 Task: Search one way flight ticket for 3 adults, 3 children in business from Hancock: Houghton County Memorial Airport to Rockford: Chicago Rockford International Airport(was Northwest Chicagoland Regional Airport At Rockford) on 5-1-2023. Choice of flights is United. Number of bags: 4 checked bags. Price is upto 108000. Outbound departure time preference is 15:00.
Action: Mouse moved to (184, 216)
Screenshot: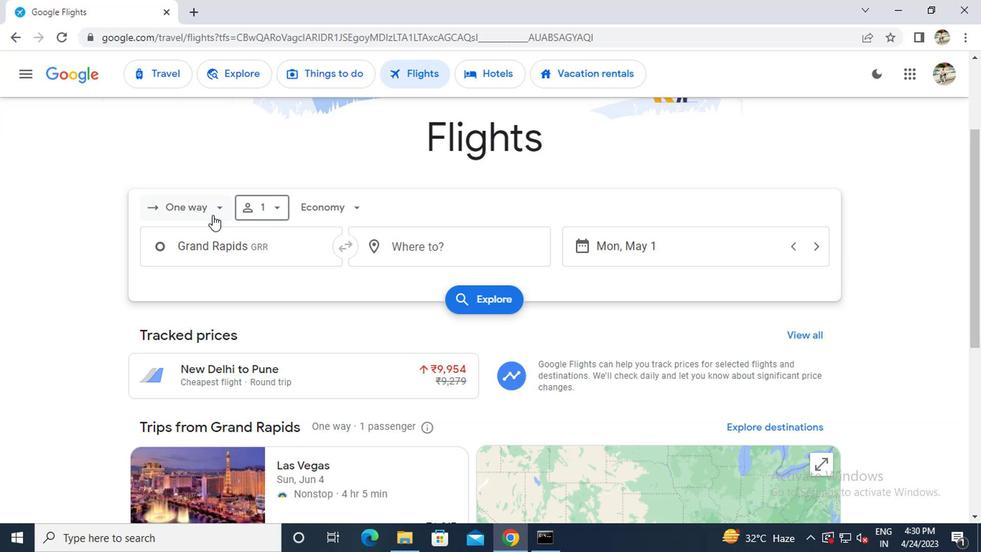 
Action: Mouse pressed left at (184, 216)
Screenshot: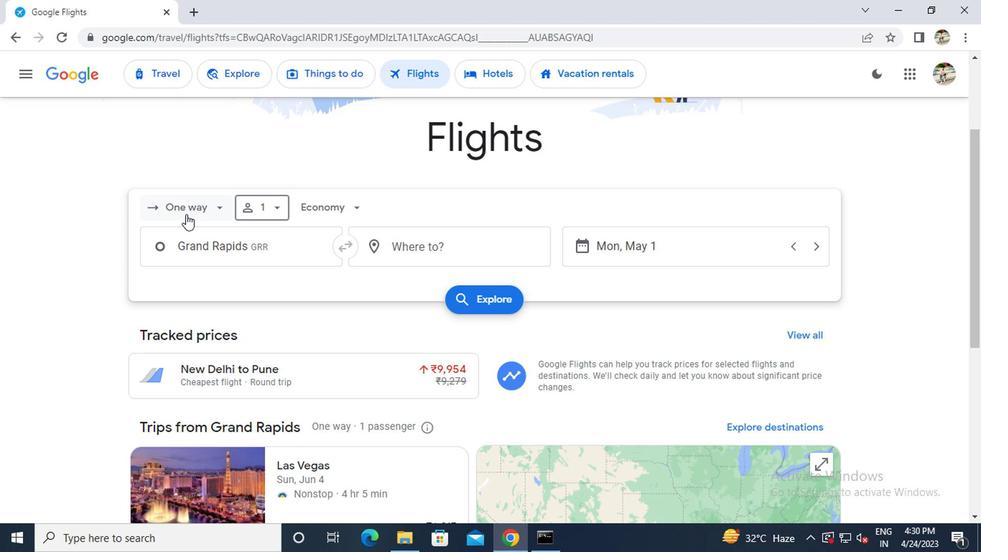 
Action: Mouse moved to (194, 273)
Screenshot: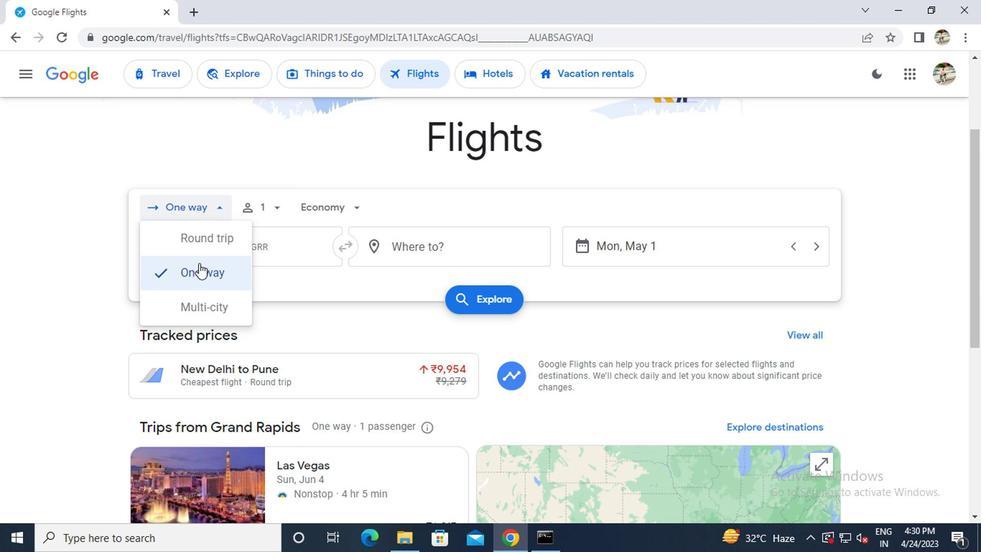 
Action: Mouse pressed left at (194, 273)
Screenshot: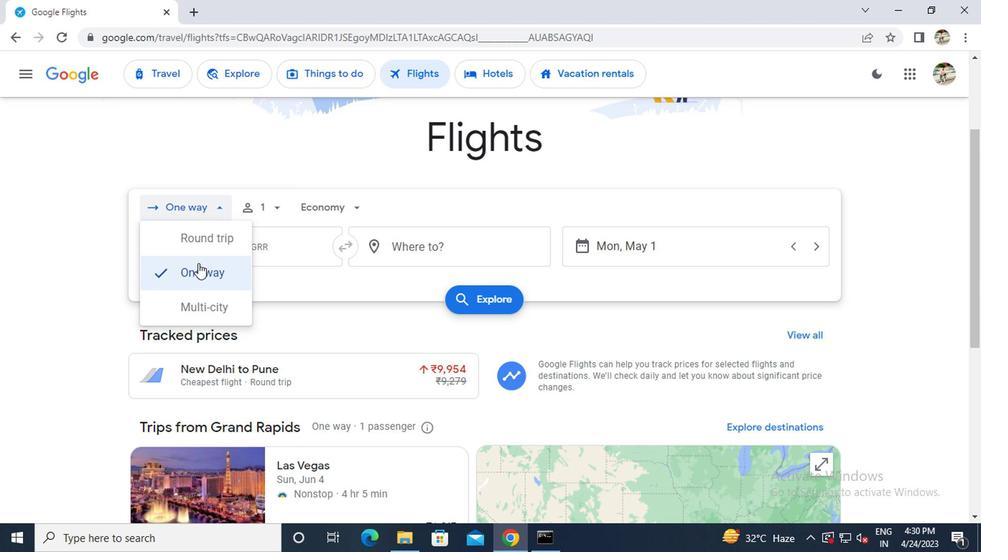 
Action: Mouse moved to (269, 215)
Screenshot: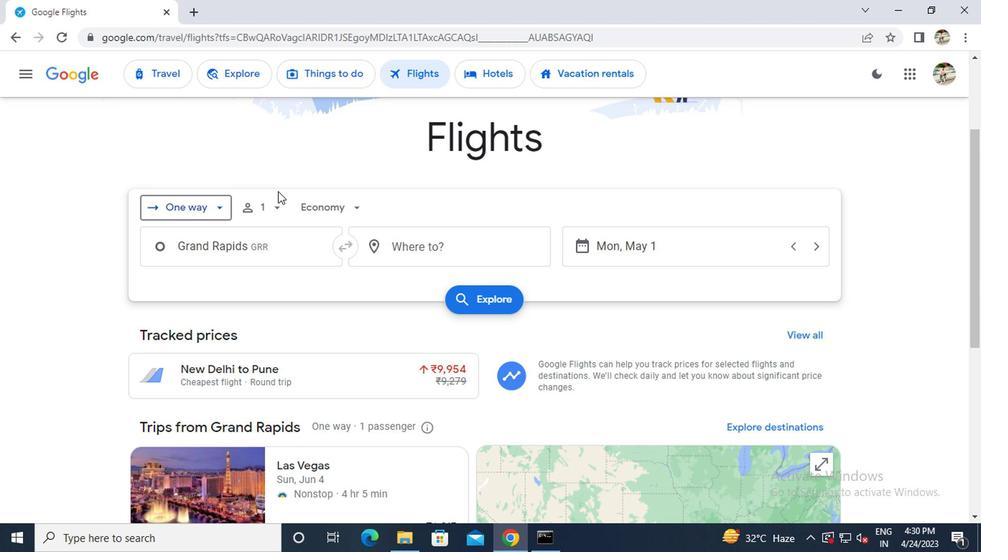 
Action: Mouse pressed left at (269, 215)
Screenshot: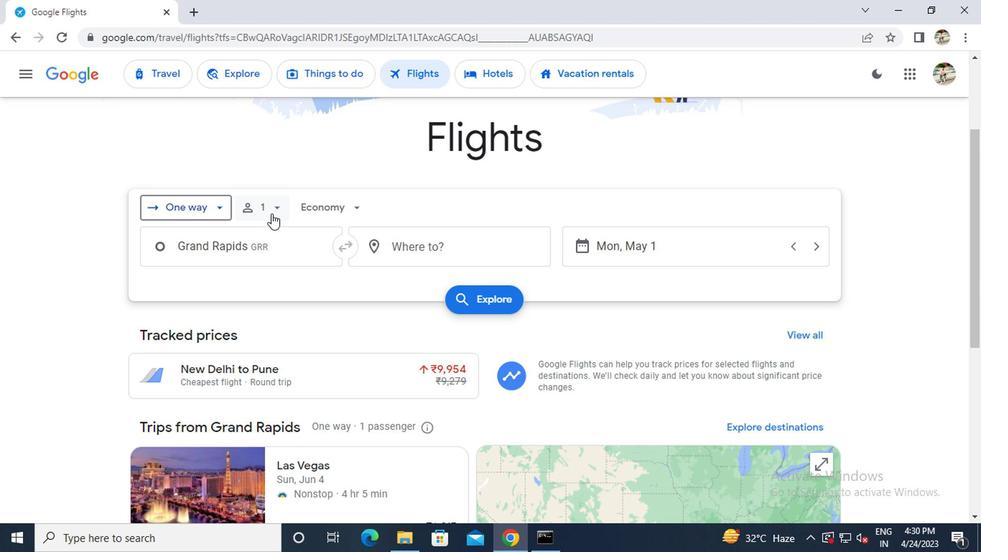
Action: Mouse moved to (383, 248)
Screenshot: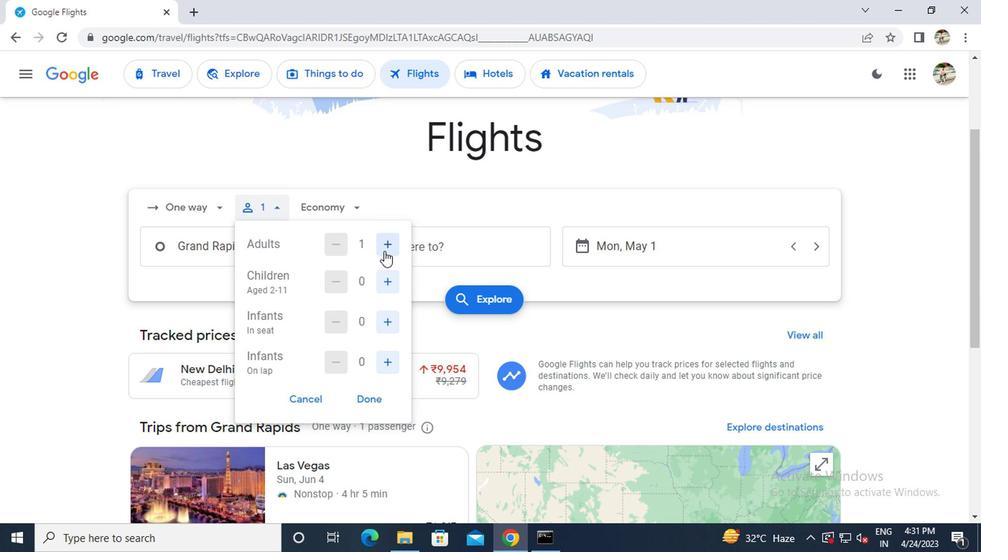 
Action: Mouse pressed left at (383, 248)
Screenshot: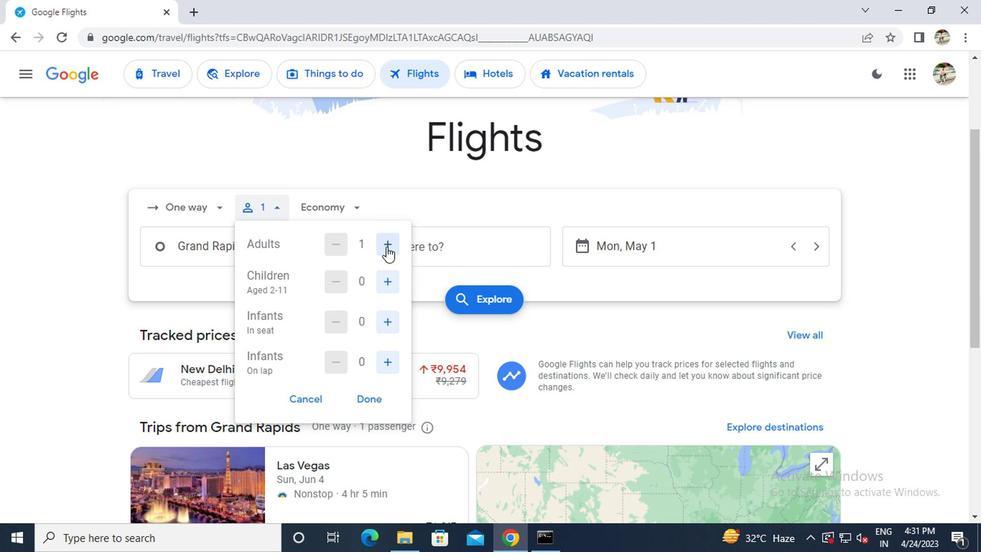 
Action: Mouse moved to (384, 248)
Screenshot: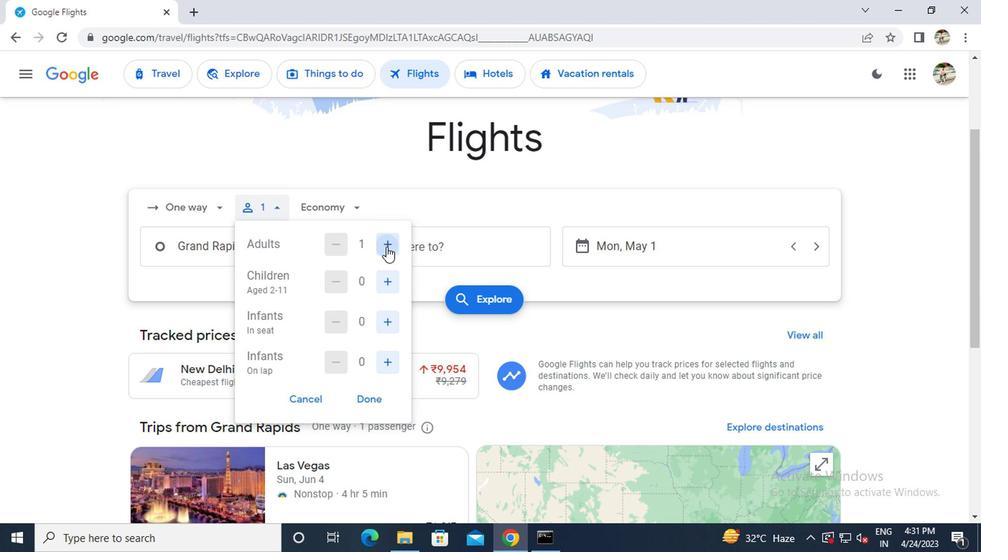 
Action: Mouse pressed left at (384, 248)
Screenshot: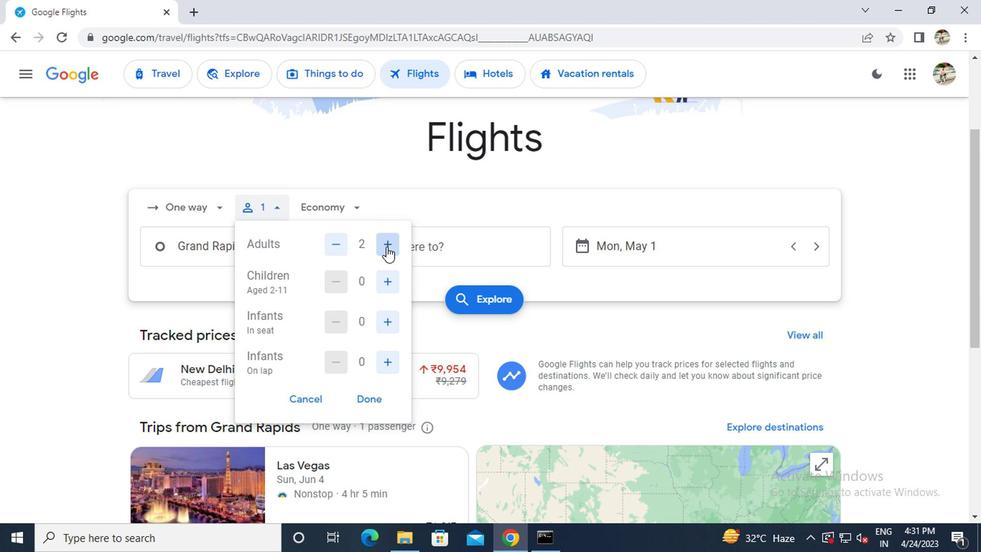 
Action: Mouse moved to (389, 282)
Screenshot: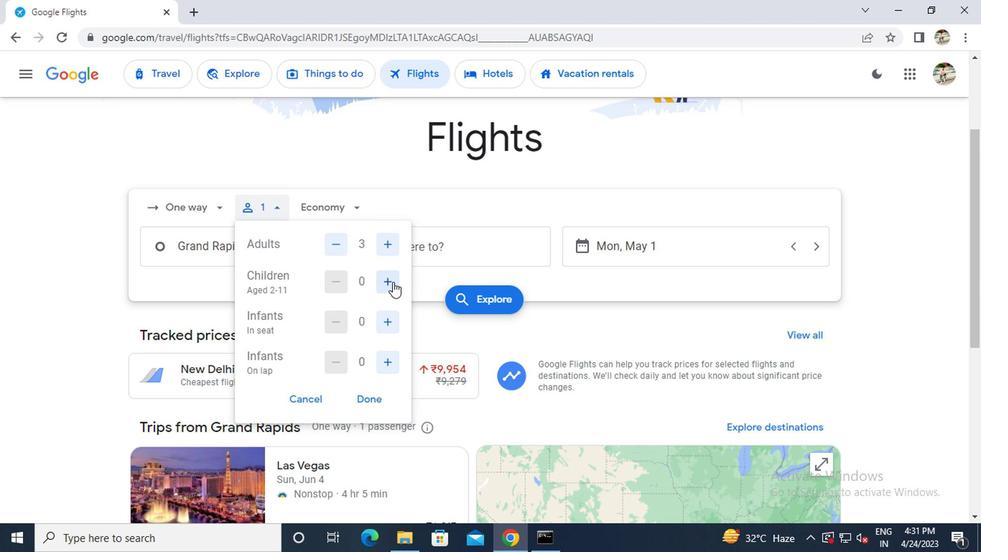 
Action: Mouse pressed left at (389, 282)
Screenshot: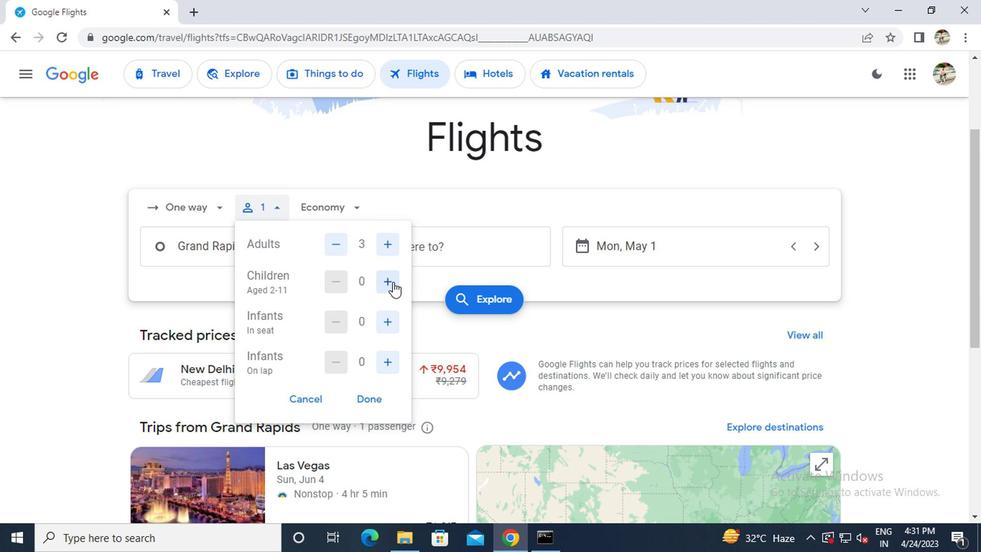 
Action: Mouse moved to (389, 281)
Screenshot: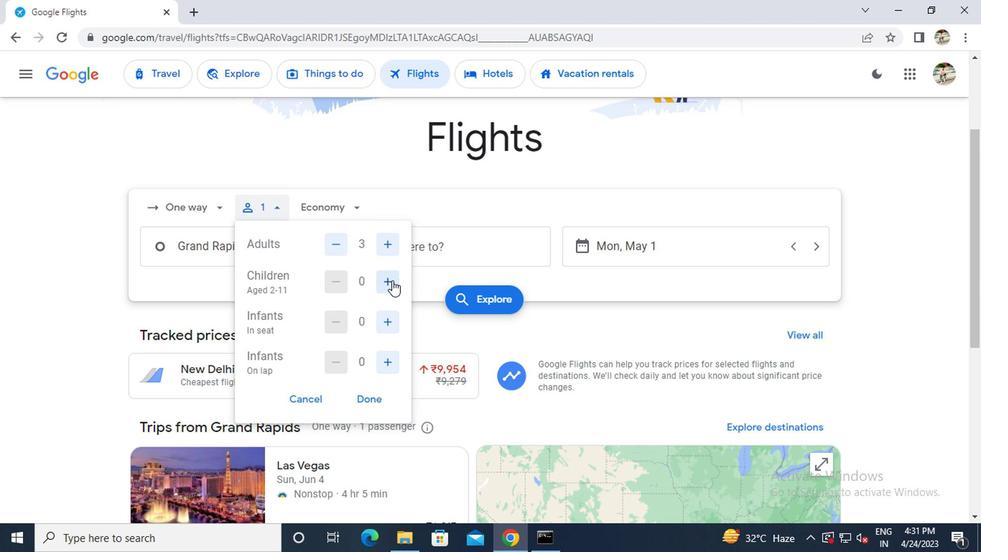 
Action: Mouse pressed left at (389, 281)
Screenshot: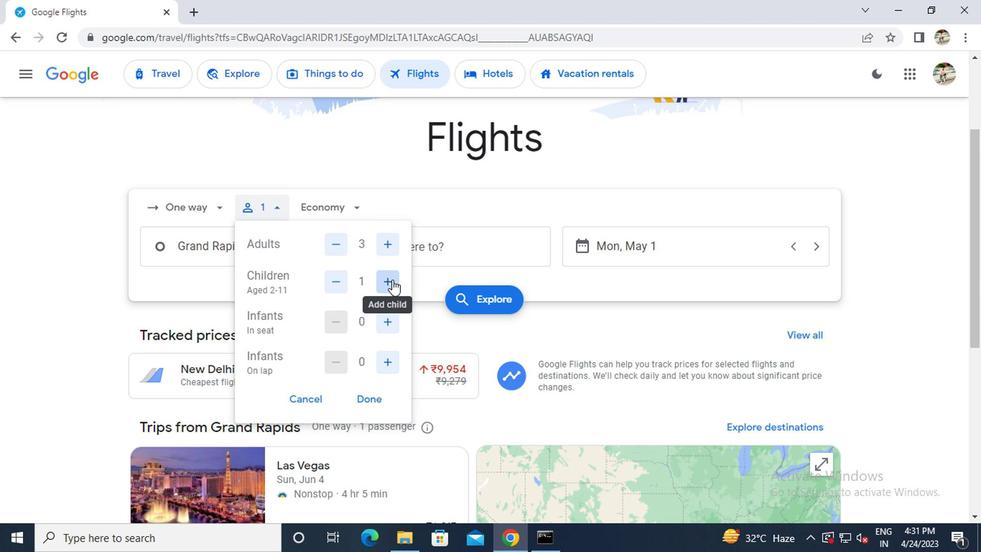 
Action: Mouse pressed left at (389, 281)
Screenshot: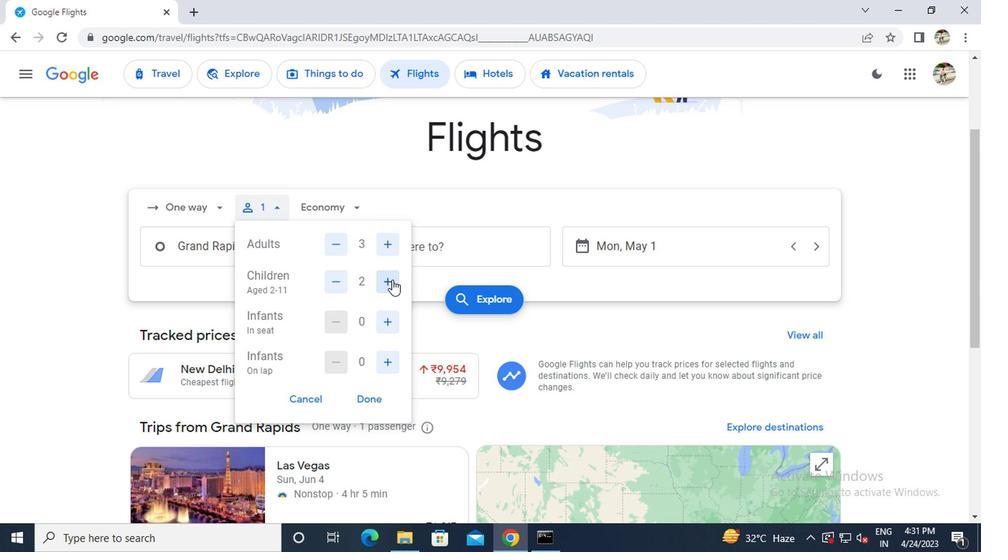 
Action: Mouse moved to (370, 396)
Screenshot: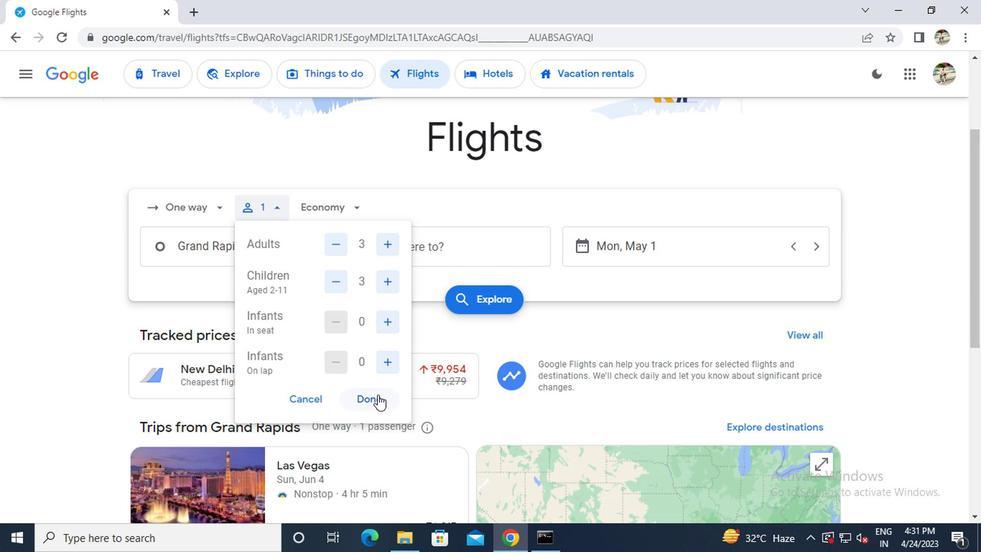 
Action: Mouse pressed left at (370, 396)
Screenshot: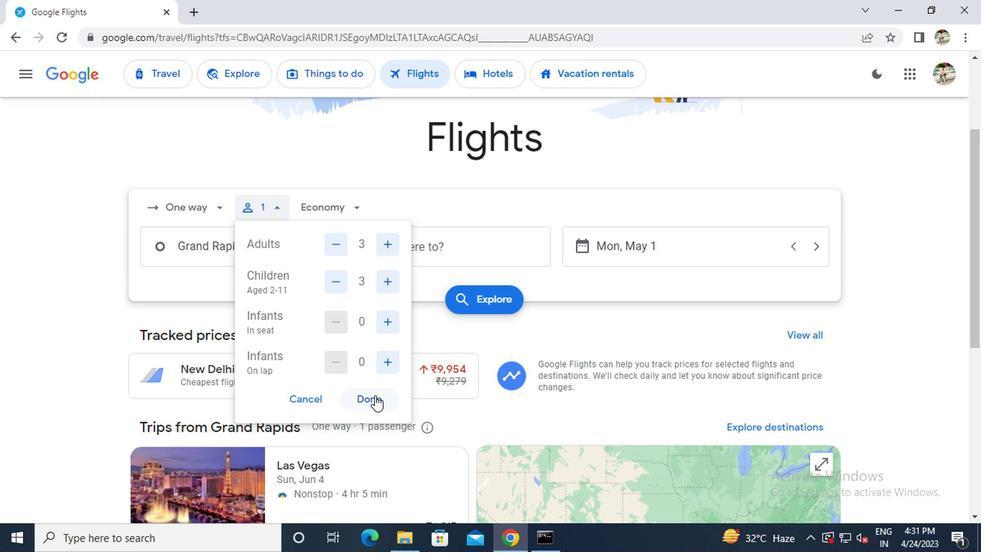
Action: Mouse moved to (332, 193)
Screenshot: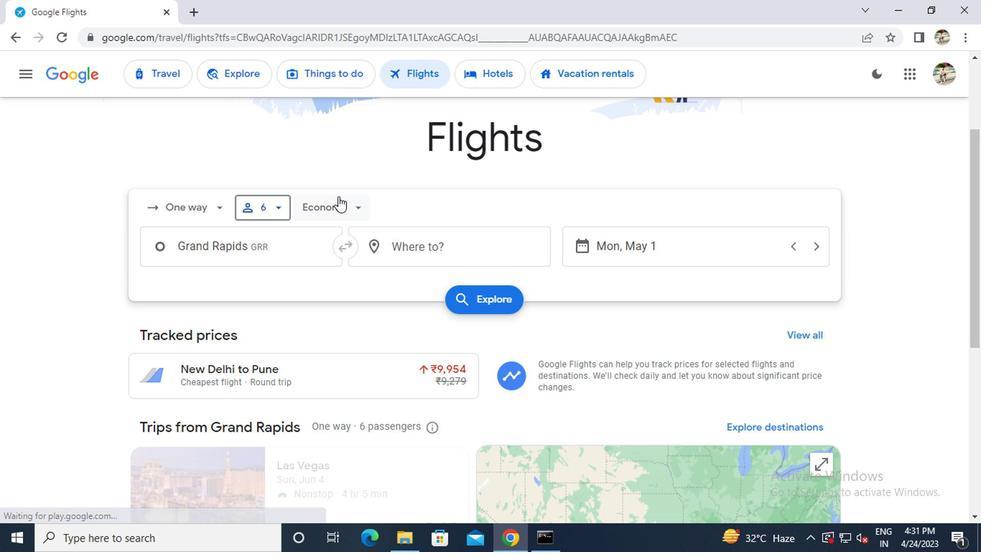 
Action: Mouse pressed left at (332, 193)
Screenshot: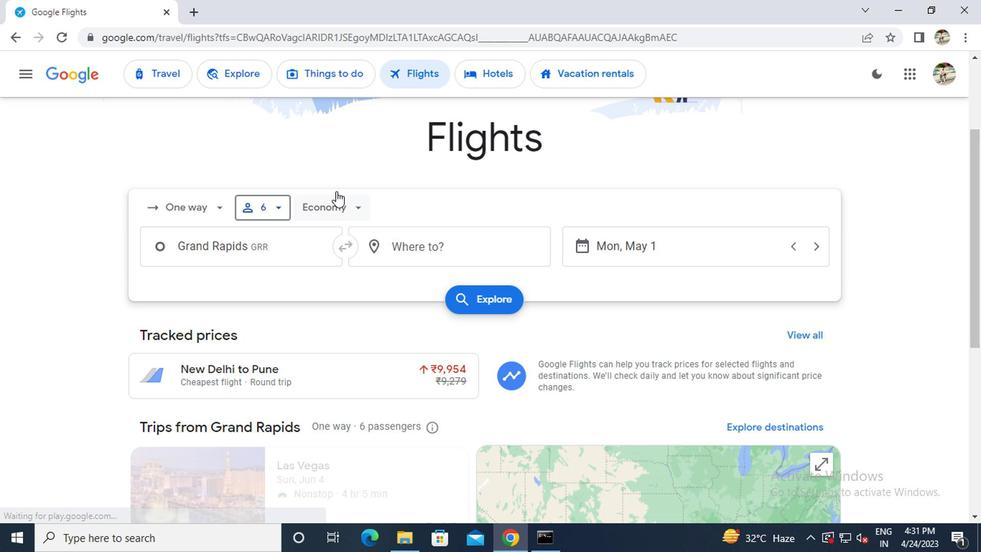 
Action: Mouse moved to (339, 306)
Screenshot: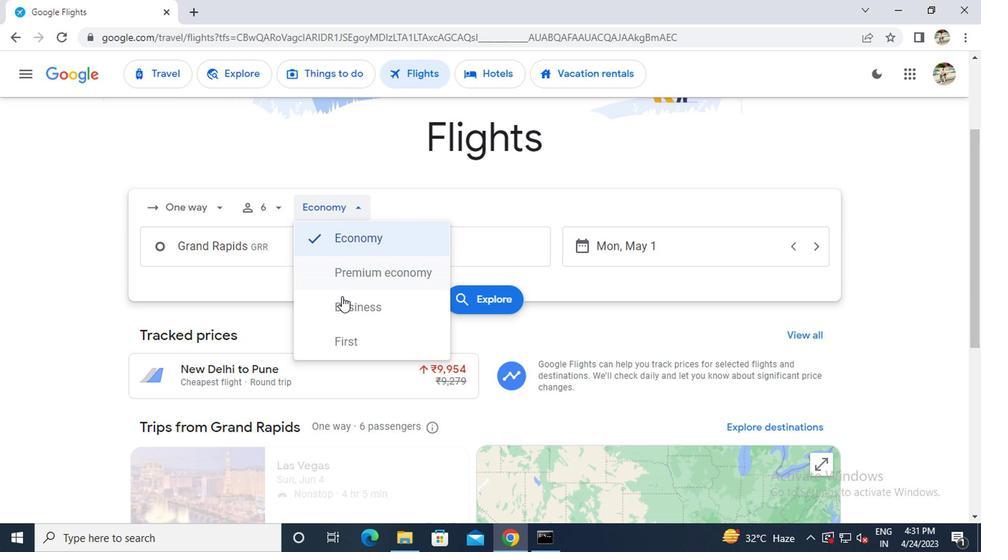 
Action: Mouse pressed left at (339, 306)
Screenshot: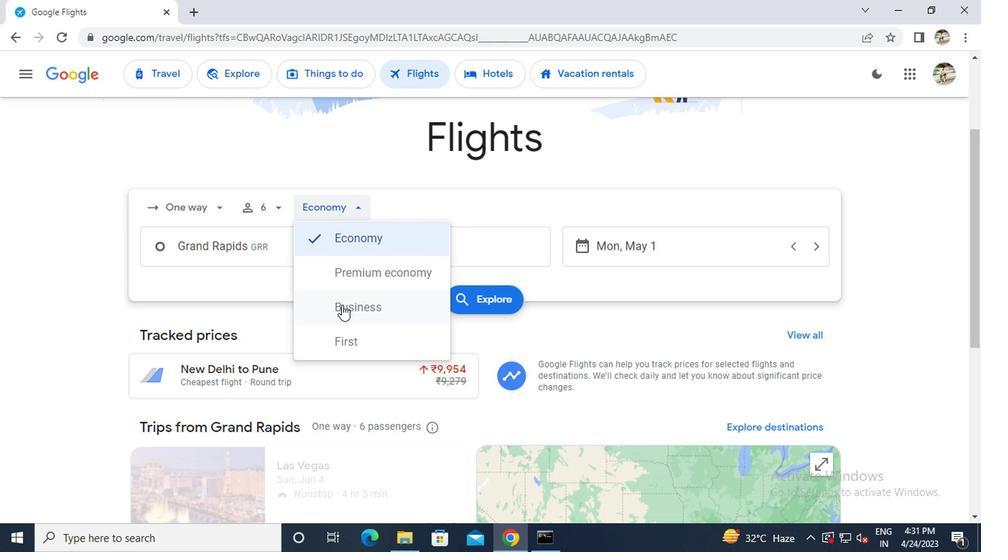 
Action: Mouse moved to (276, 247)
Screenshot: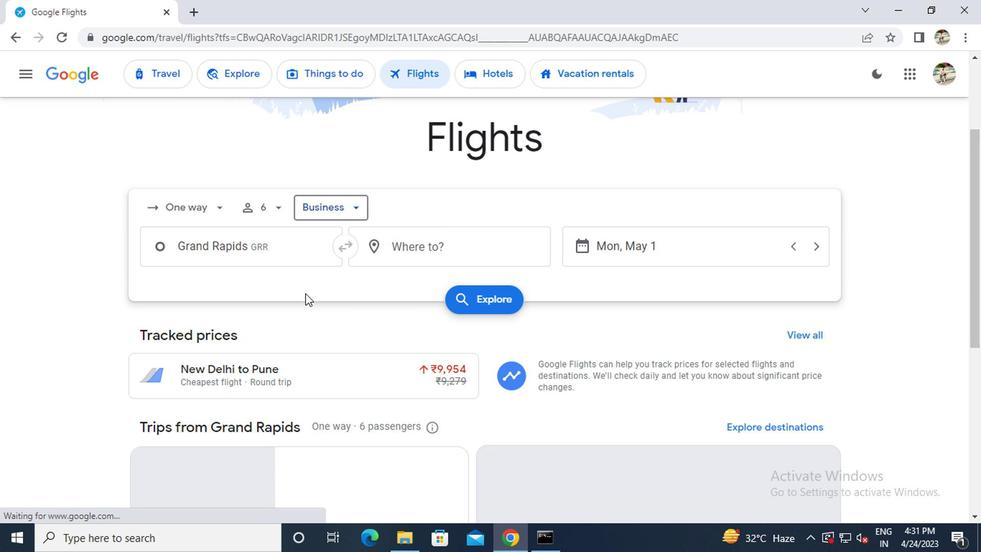 
Action: Mouse pressed left at (276, 247)
Screenshot: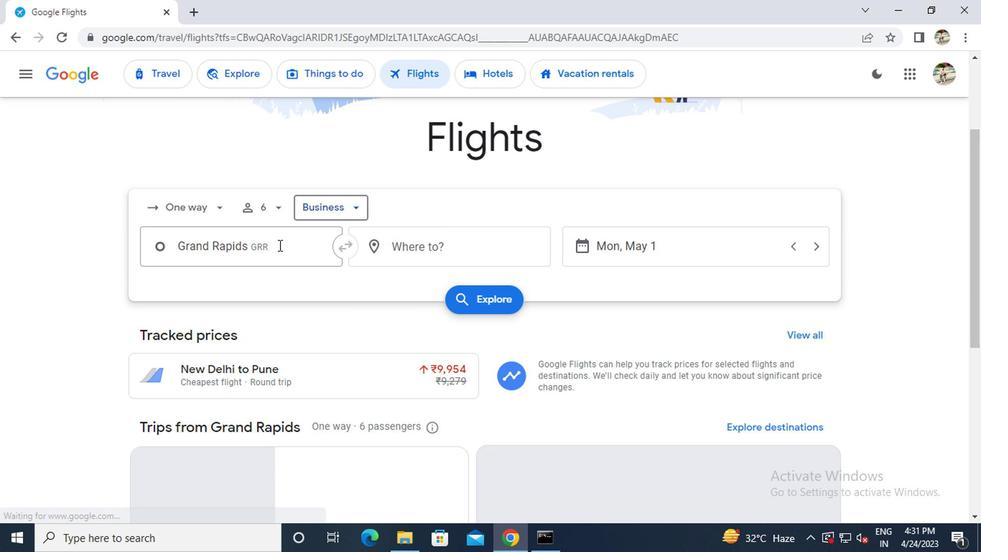 
Action: Key pressed <Key.caps_lock>h<Key.caps_lock>ancock<Key.space><Key.caps_lock>c<Key.caps_lock>
Screenshot: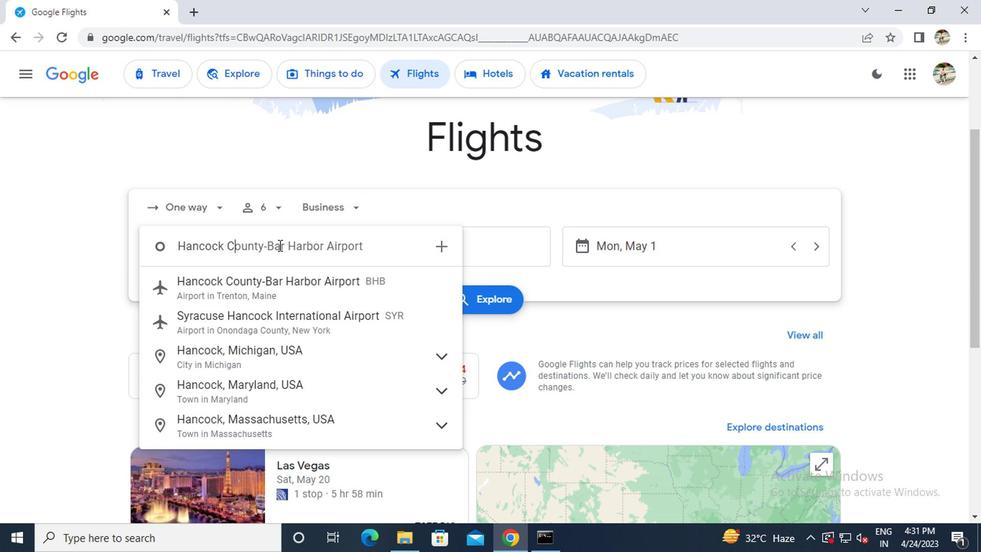 
Action: Mouse moved to (288, 287)
Screenshot: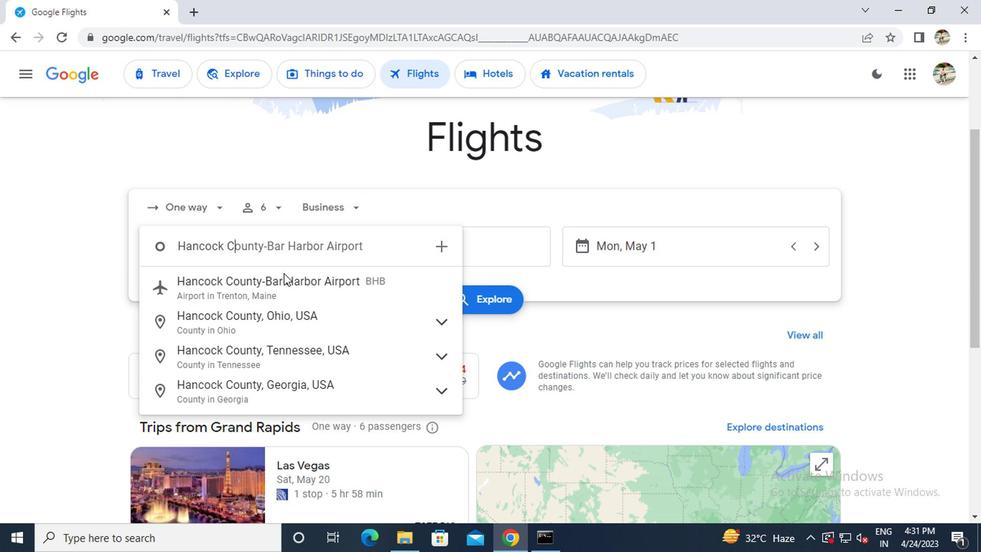 
Action: Mouse pressed left at (288, 287)
Screenshot: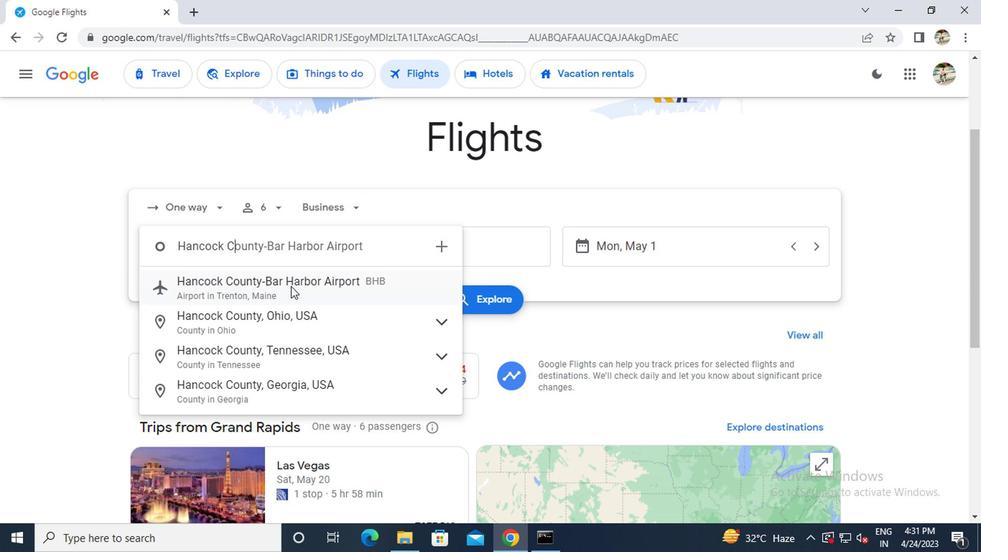 
Action: Mouse moved to (419, 255)
Screenshot: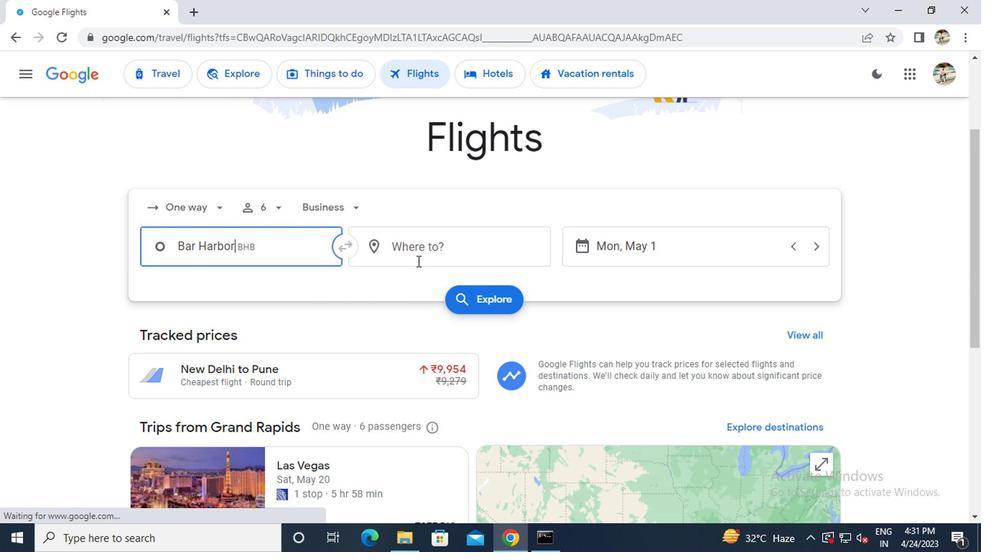 
Action: Mouse pressed left at (419, 255)
Screenshot: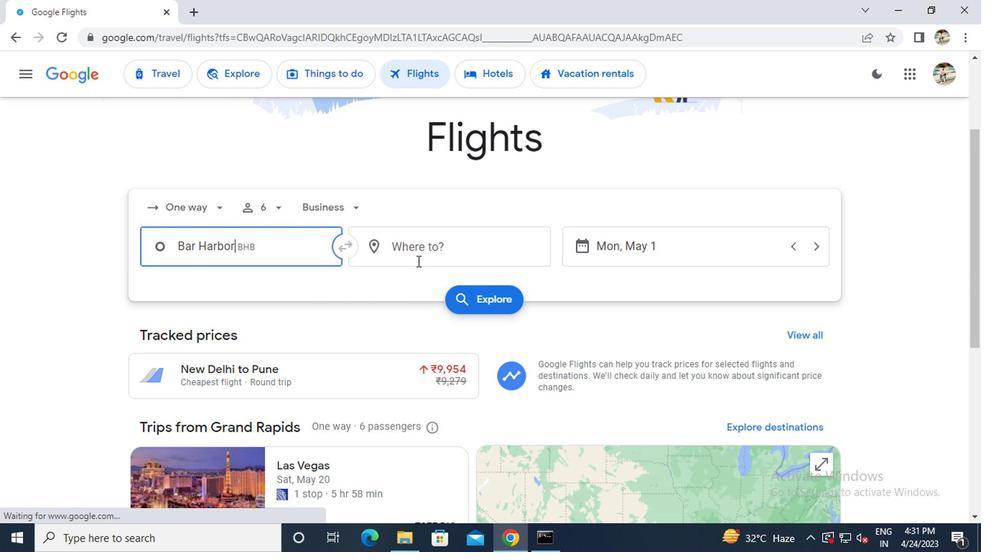 
Action: Key pressed <Key.caps_lock>r<Key.caps_lock>ock
Screenshot: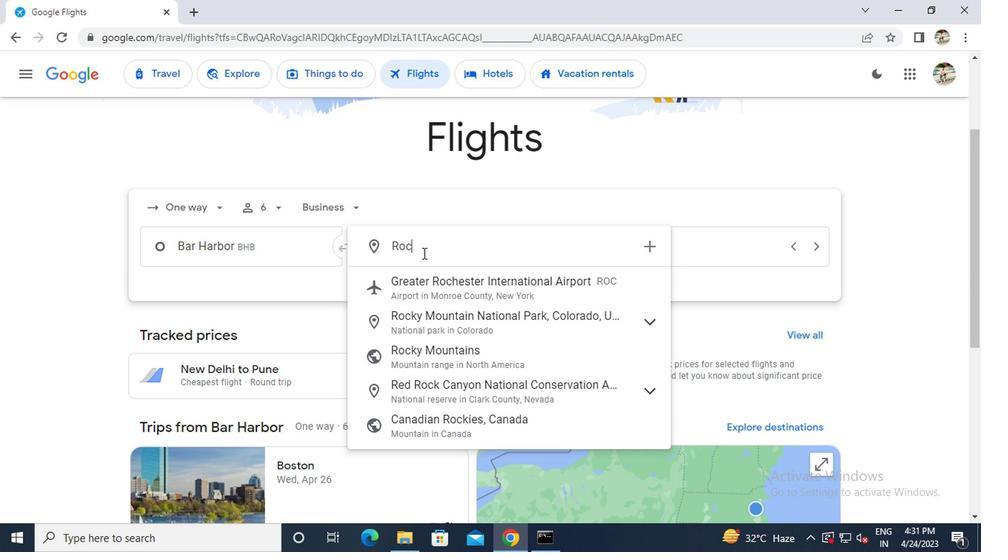 
Action: Mouse moved to (448, 366)
Screenshot: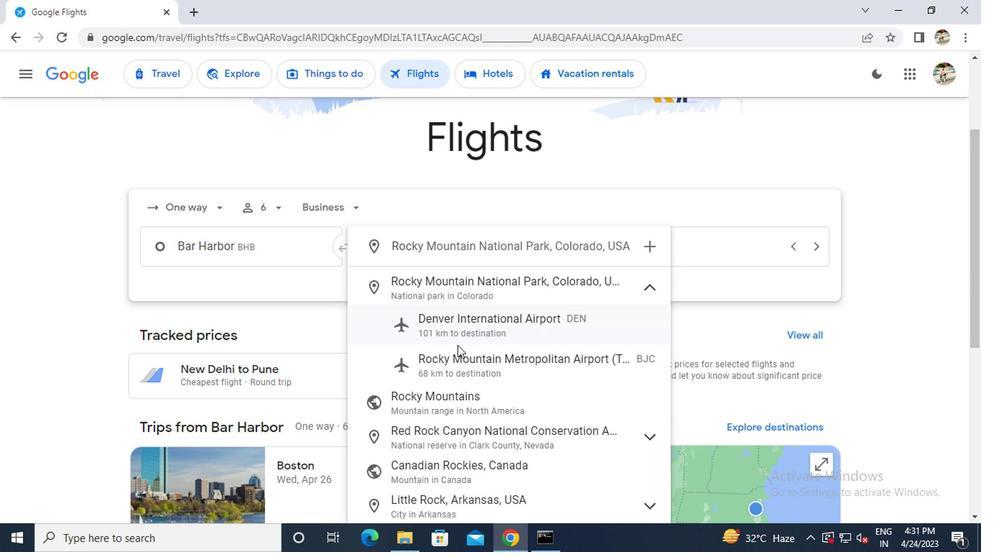 
Action: Mouse pressed left at (448, 366)
Screenshot: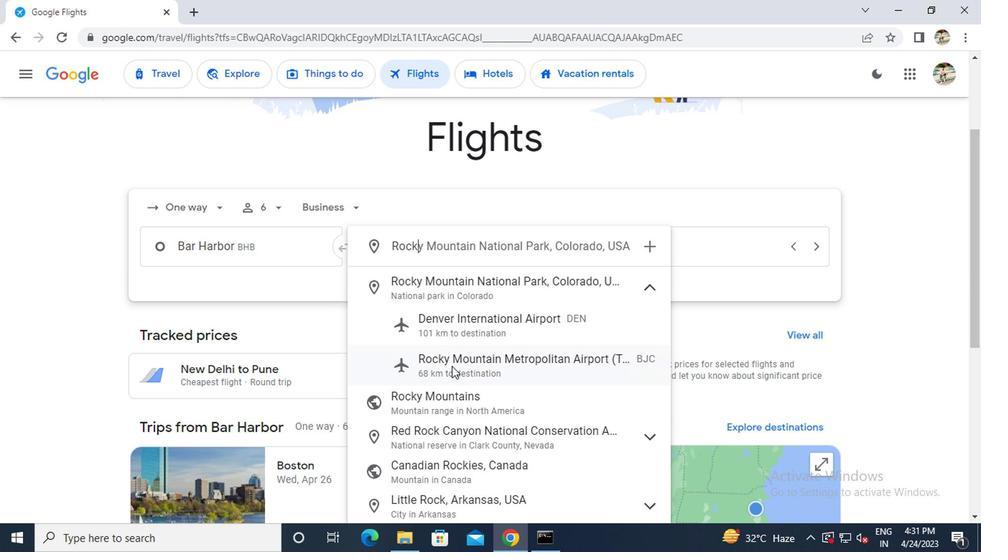
Action: Mouse moved to (634, 255)
Screenshot: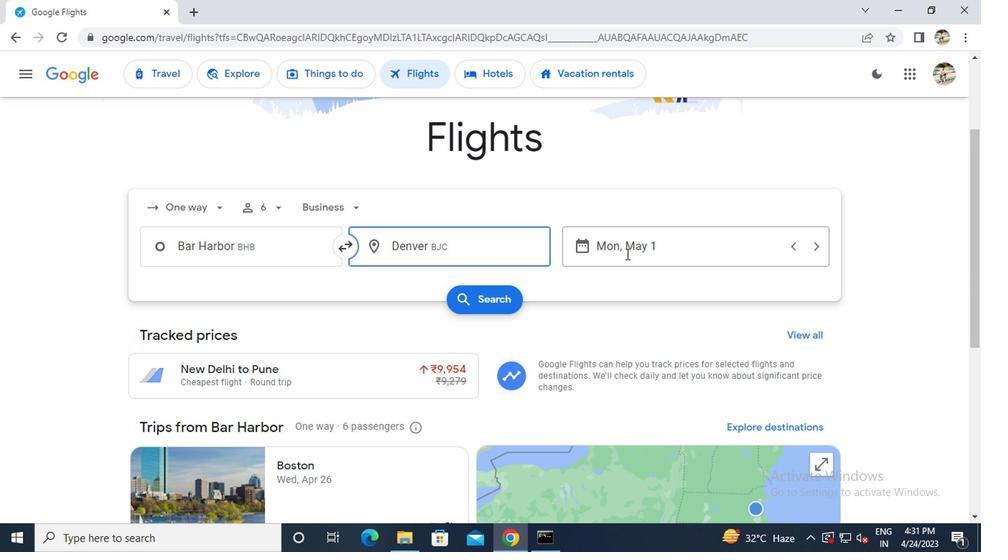 
Action: Mouse pressed left at (634, 255)
Screenshot: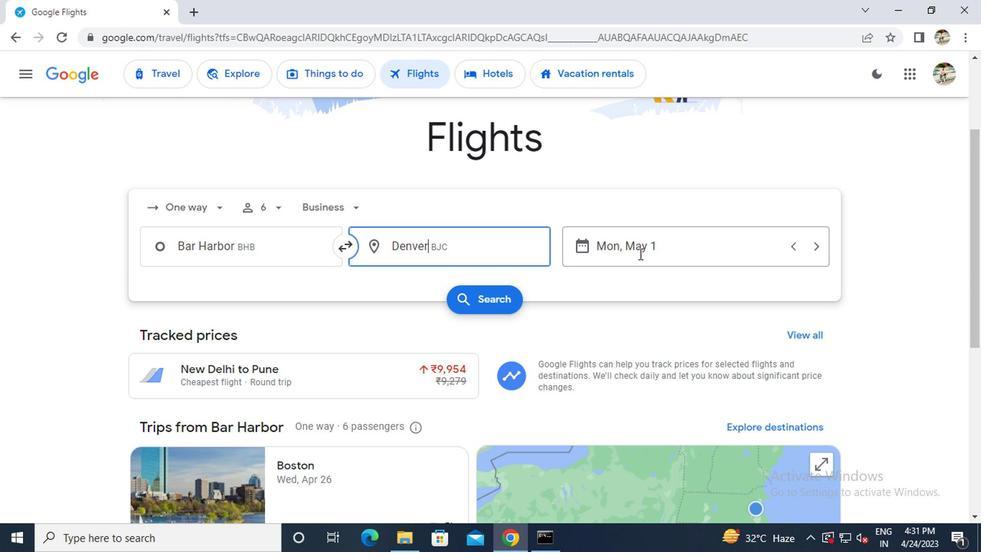
Action: Mouse pressed left at (634, 255)
Screenshot: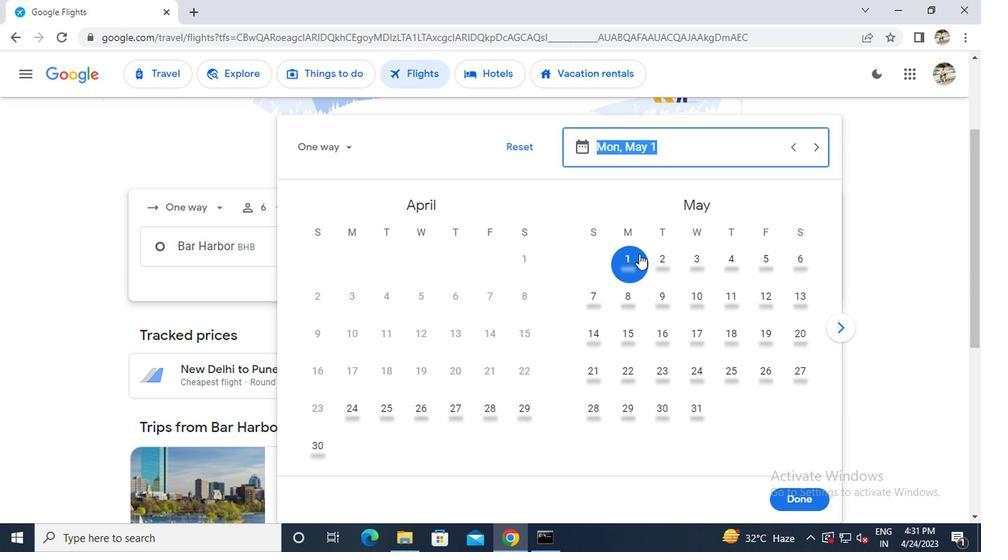 
Action: Mouse moved to (784, 490)
Screenshot: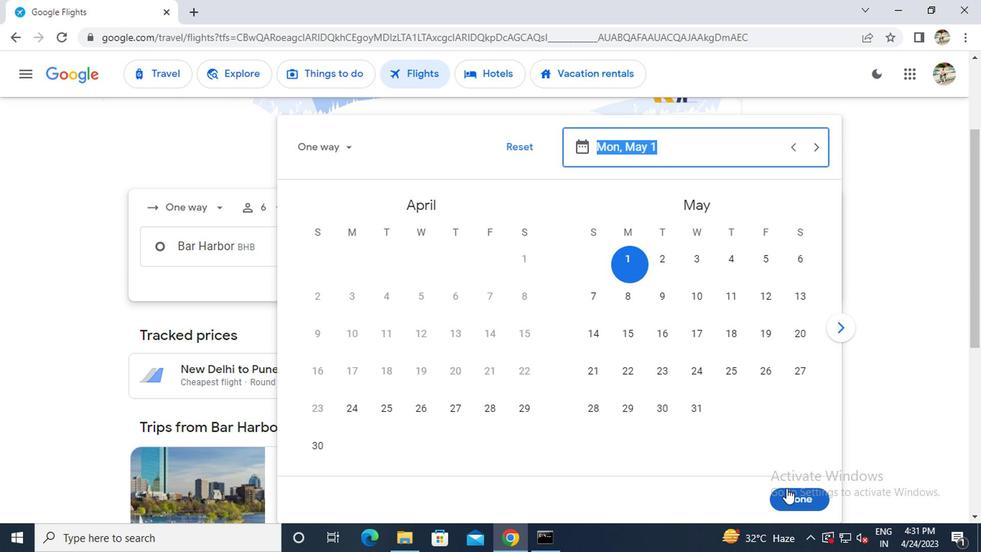 
Action: Mouse pressed left at (784, 490)
Screenshot: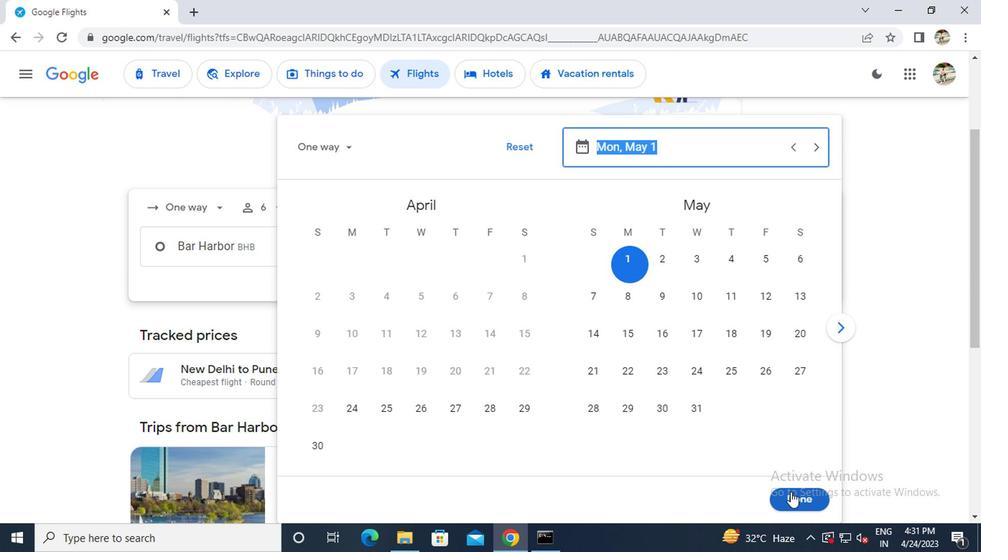 
Action: Mouse moved to (495, 292)
Screenshot: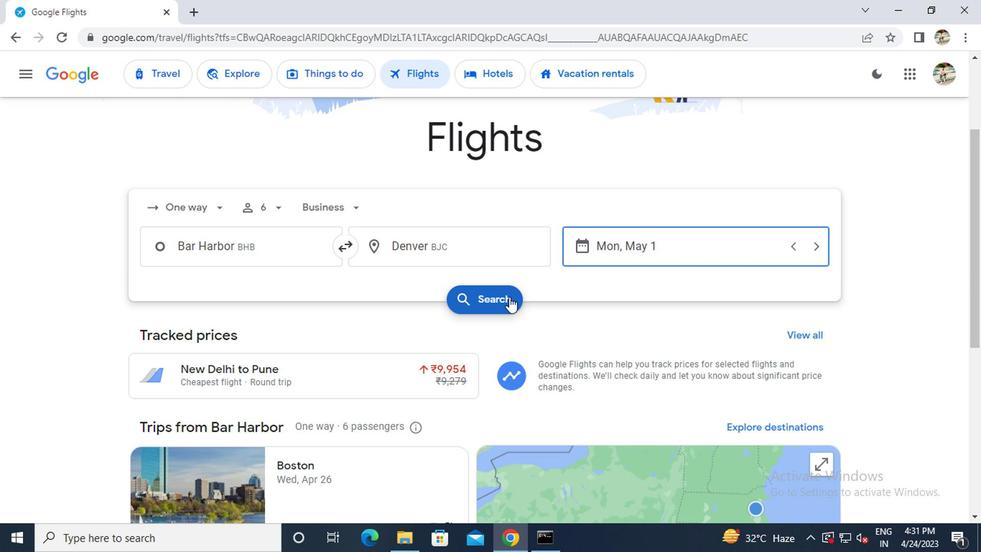 
Action: Mouse pressed left at (495, 292)
Screenshot: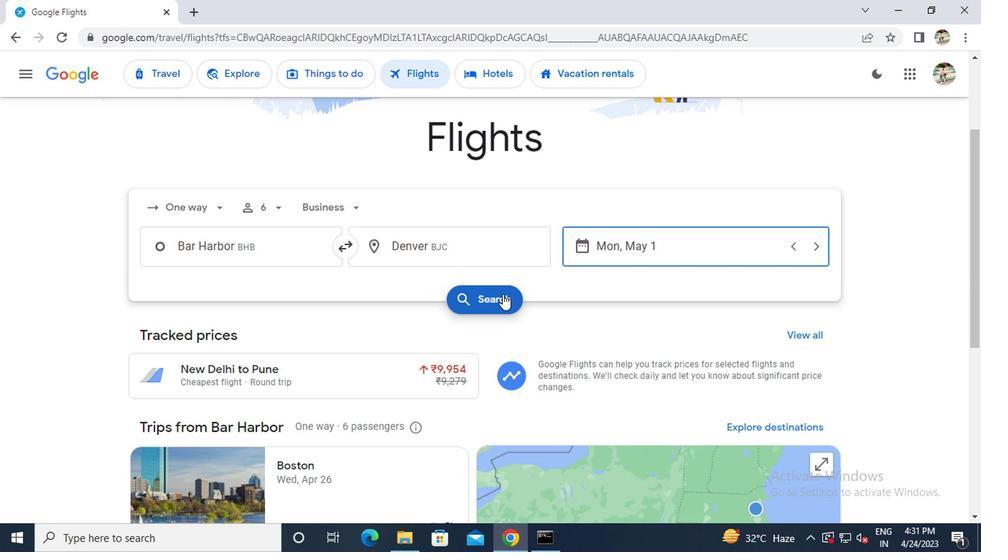 
Action: Mouse moved to (161, 204)
Screenshot: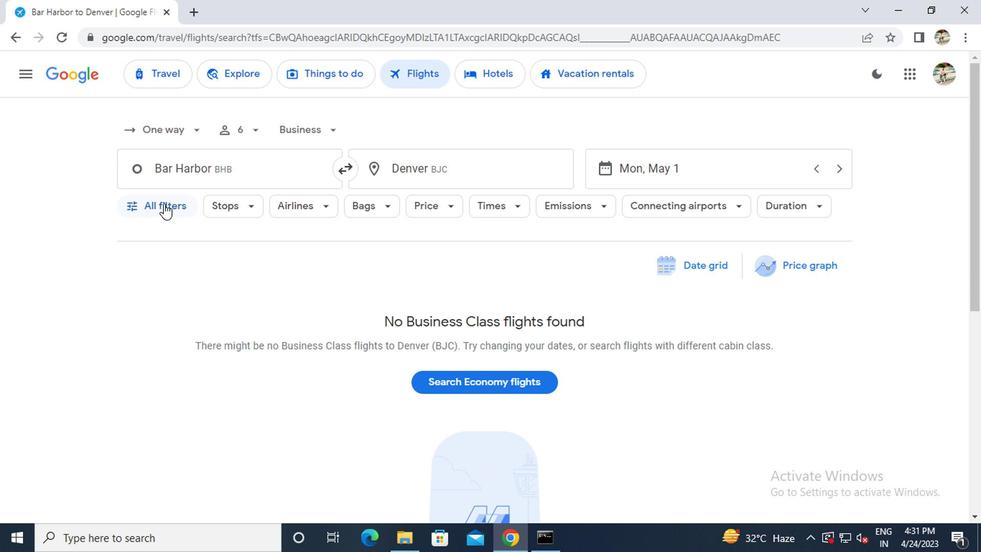 
Action: Mouse pressed left at (161, 204)
Screenshot: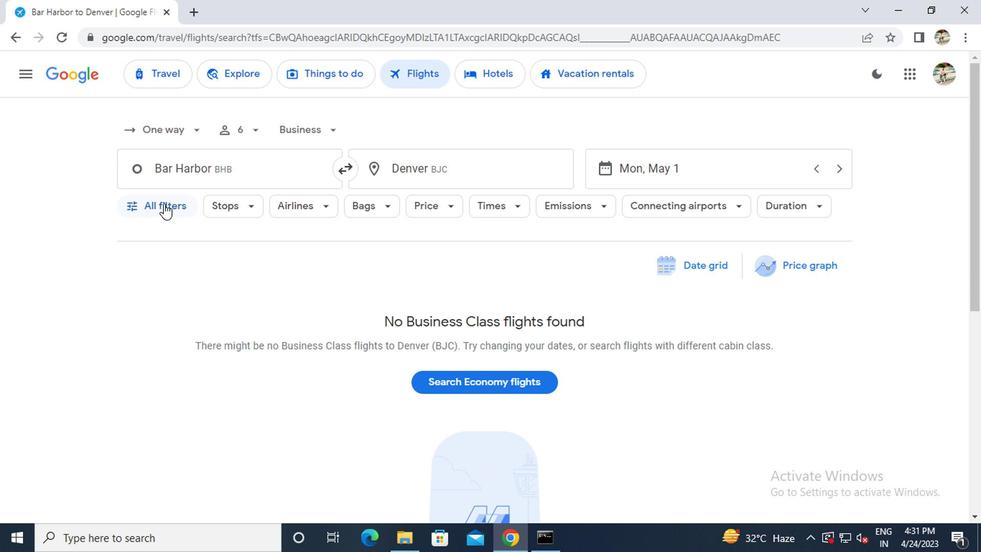 
Action: Mouse moved to (204, 326)
Screenshot: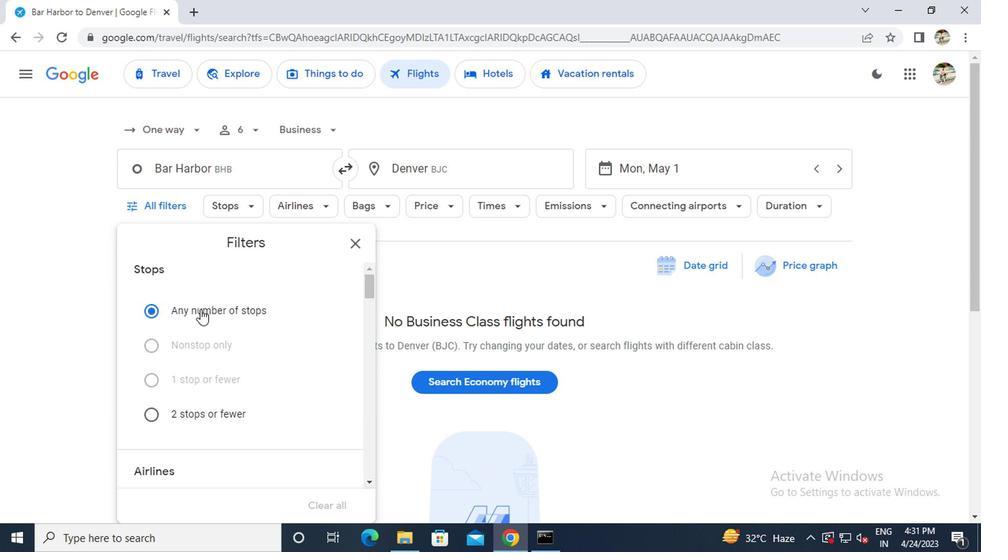 
Action: Mouse scrolled (204, 326) with delta (0, 0)
Screenshot: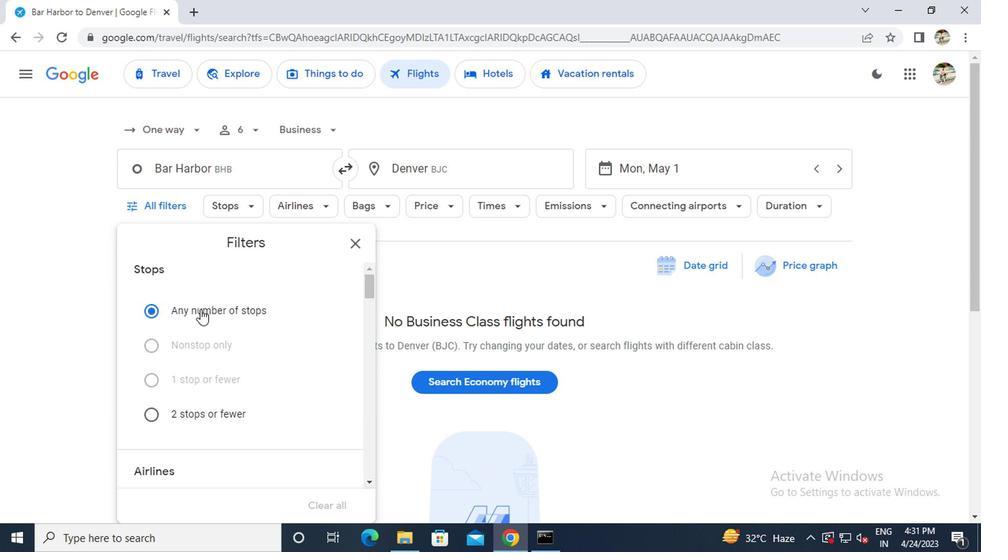 
Action: Mouse scrolled (204, 326) with delta (0, 0)
Screenshot: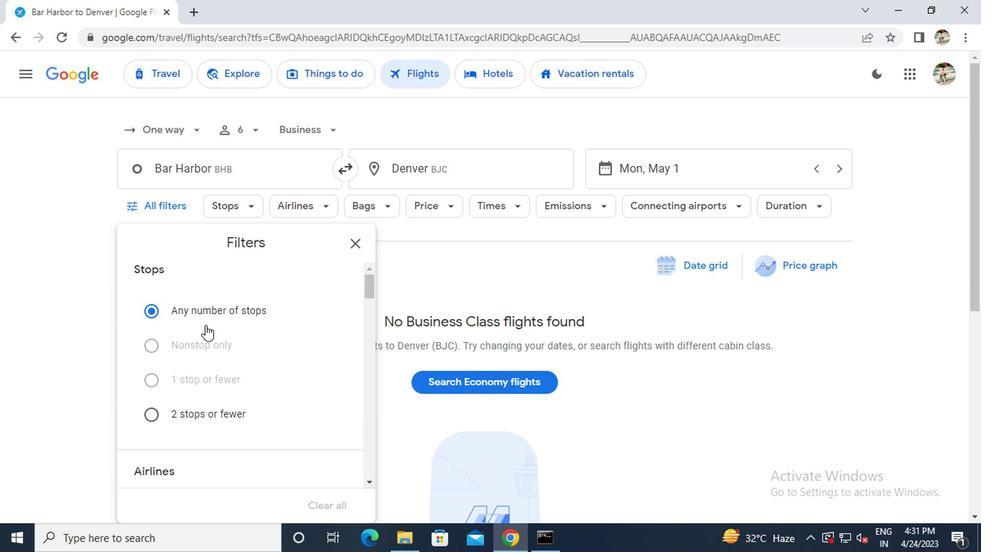 
Action: Mouse scrolled (204, 326) with delta (0, 0)
Screenshot: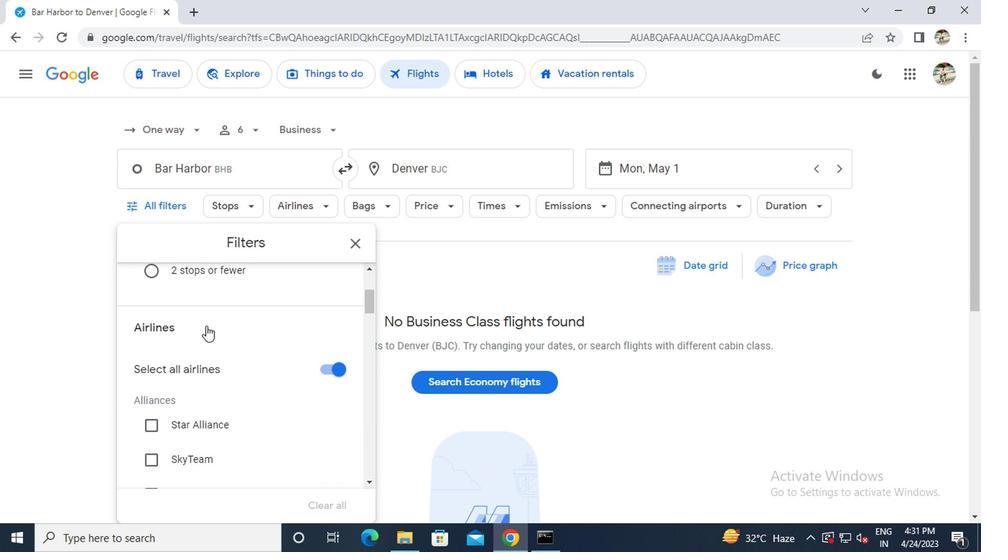 
Action: Mouse scrolled (204, 326) with delta (0, 0)
Screenshot: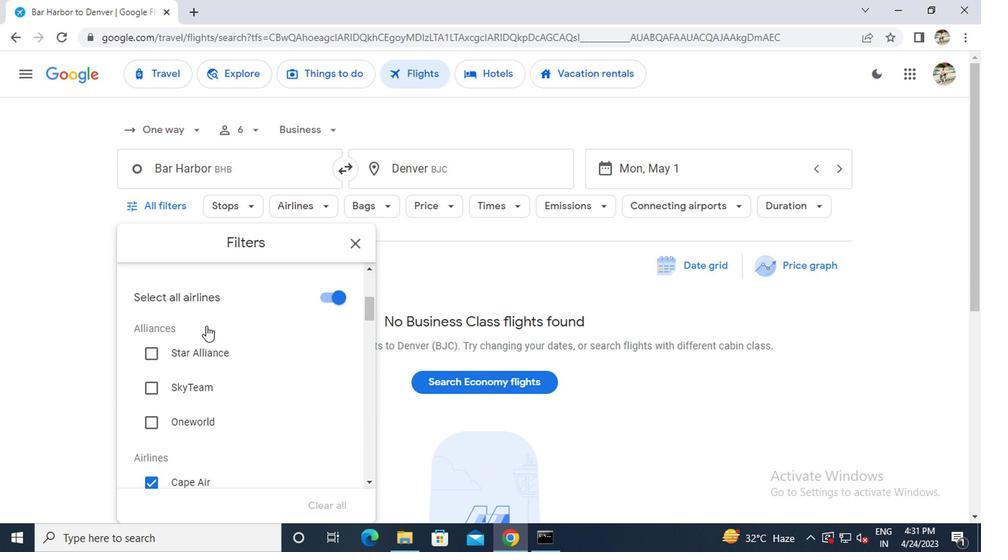 
Action: Mouse scrolled (204, 326) with delta (0, 0)
Screenshot: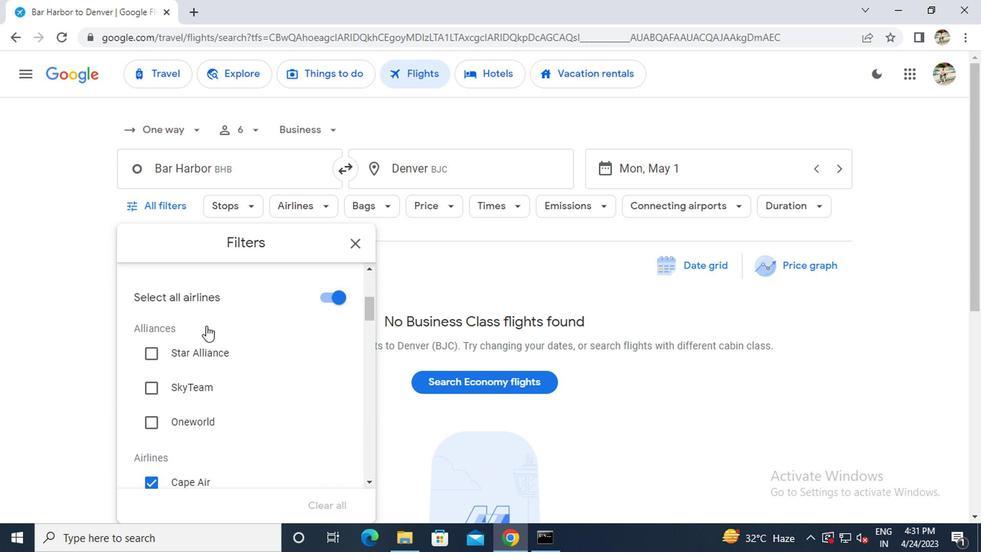 
Action: Mouse moved to (206, 326)
Screenshot: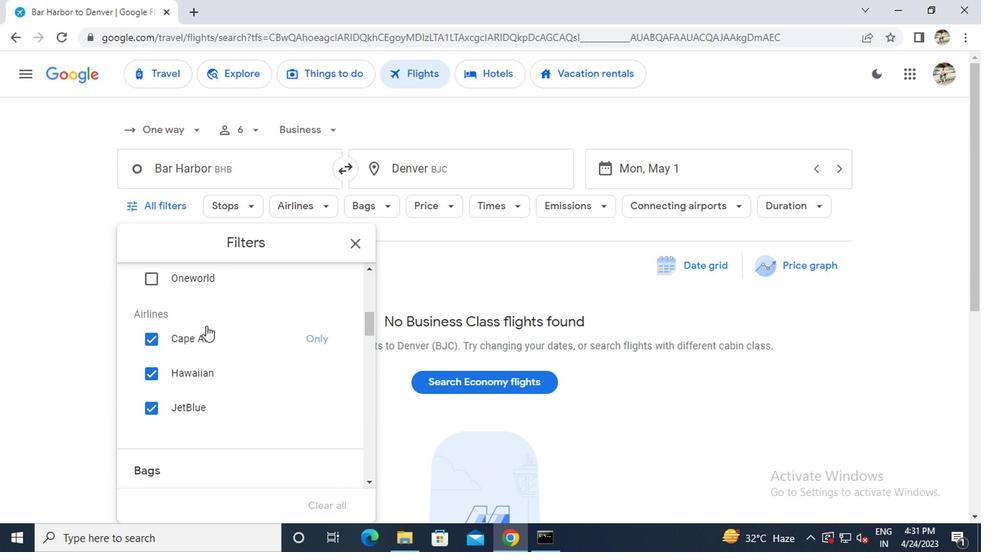 
Action: Mouse scrolled (206, 326) with delta (0, 0)
Screenshot: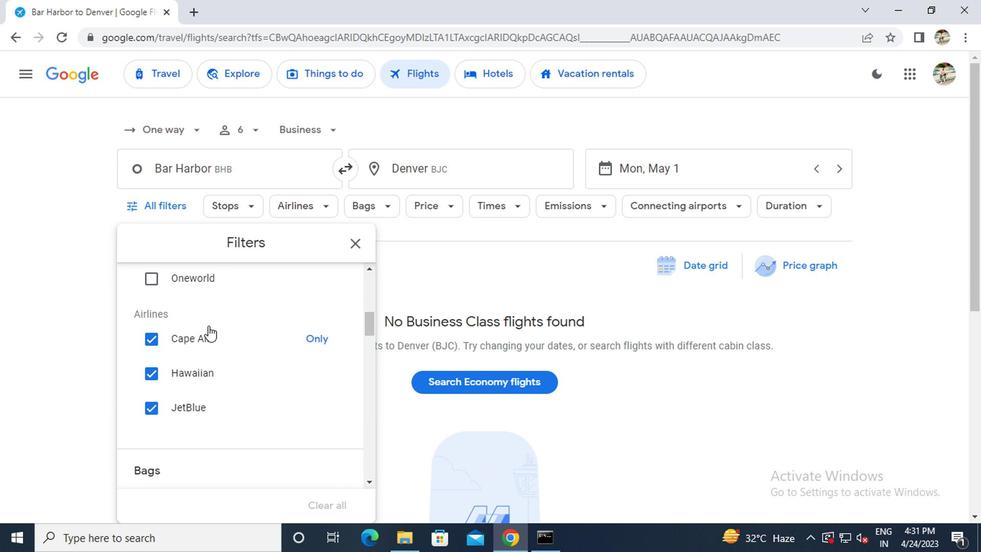 
Action: Mouse scrolled (206, 326) with delta (0, 0)
Screenshot: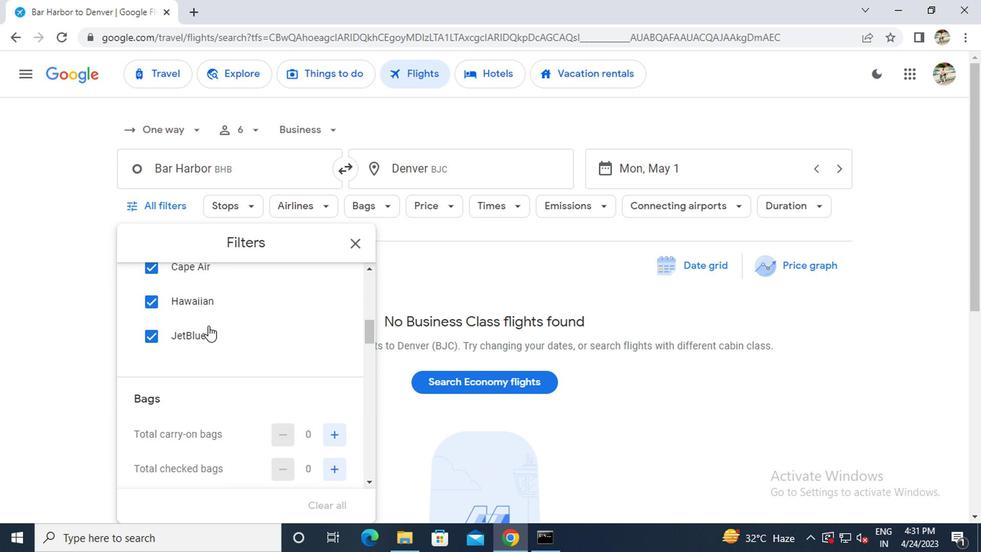 
Action: Mouse moved to (333, 401)
Screenshot: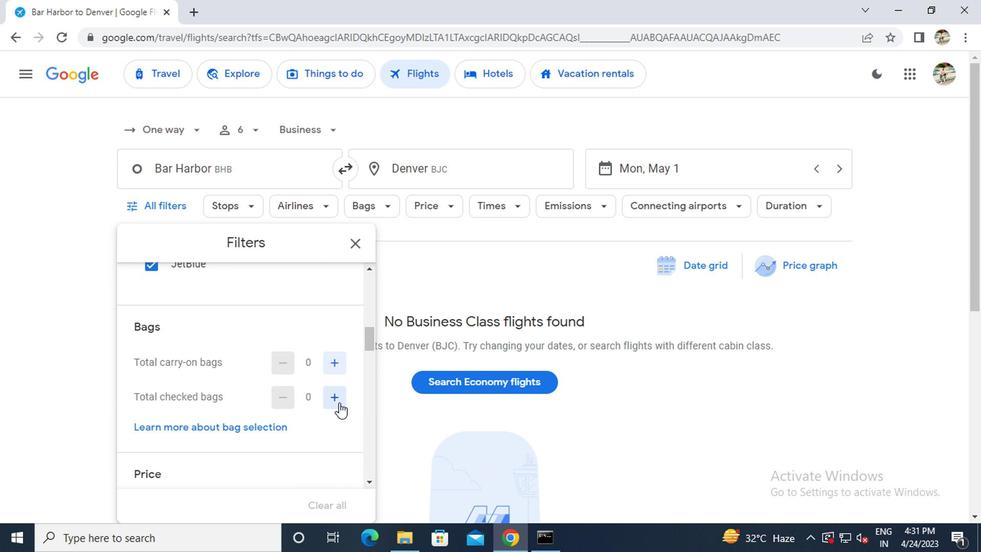 
Action: Mouse pressed left at (333, 401)
Screenshot: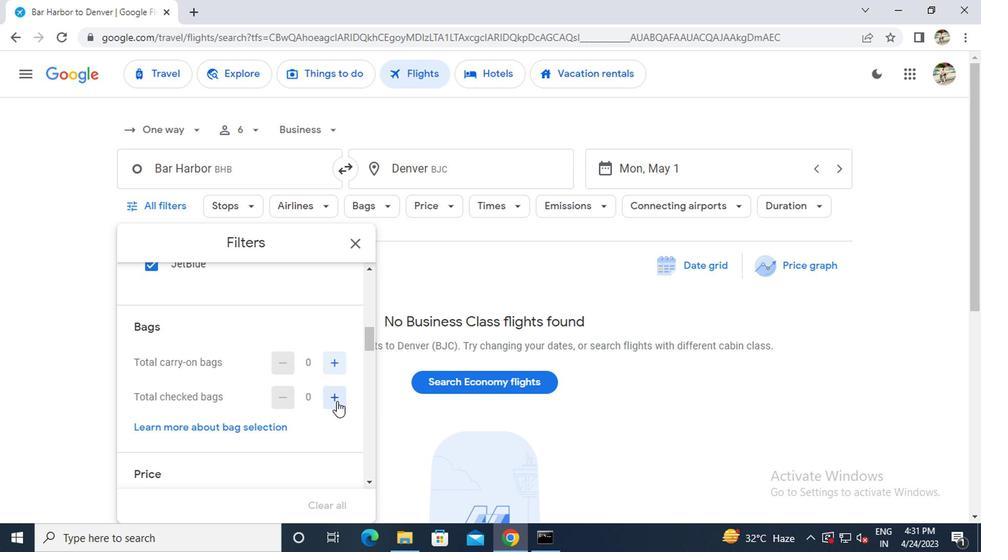 
Action: Mouse pressed left at (333, 401)
Screenshot: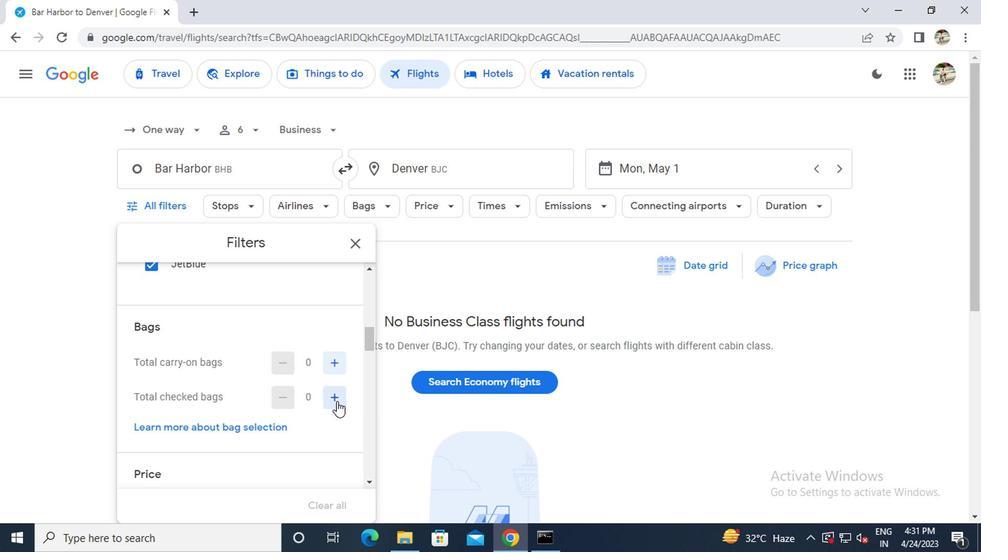 
Action: Mouse pressed left at (333, 401)
Screenshot: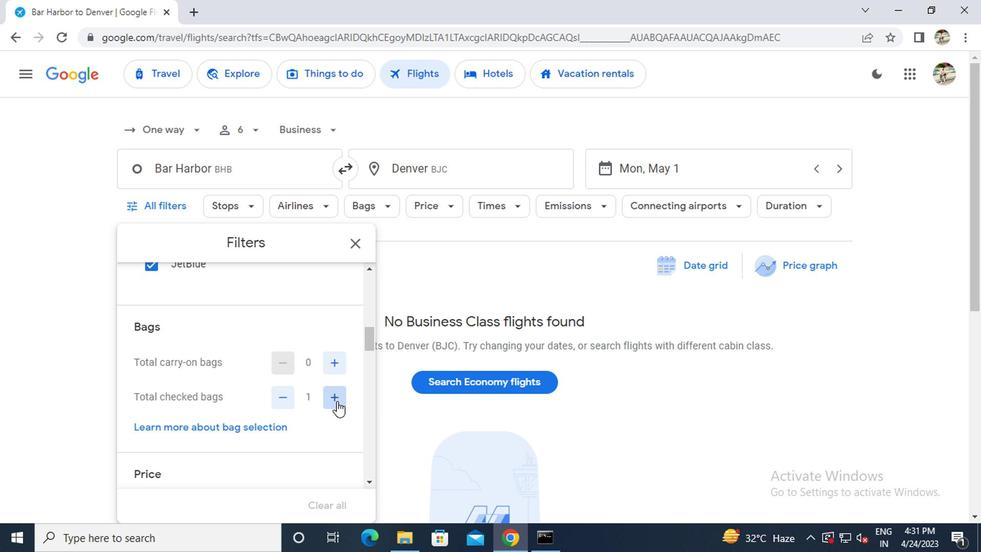 
Action: Mouse pressed left at (333, 401)
Screenshot: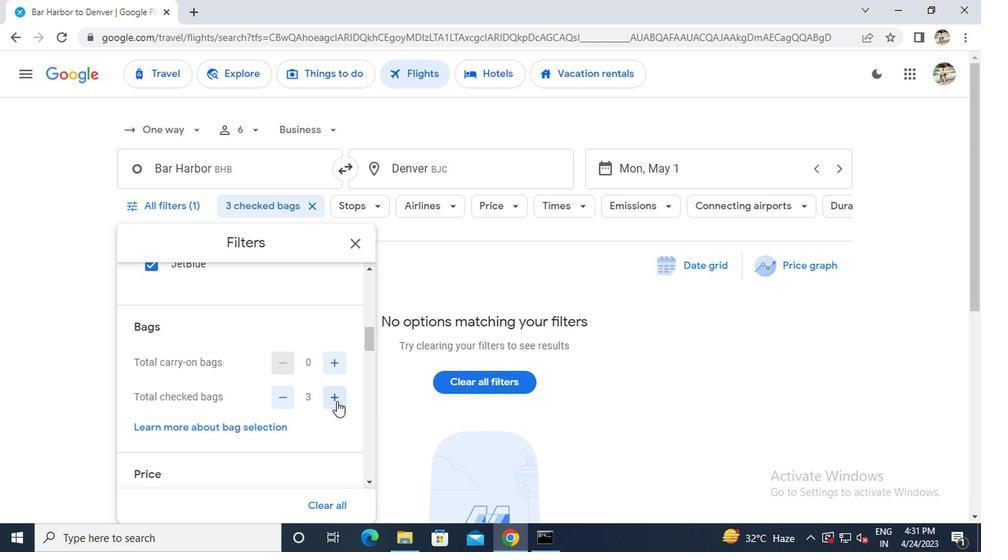 
Action: Mouse moved to (330, 401)
Screenshot: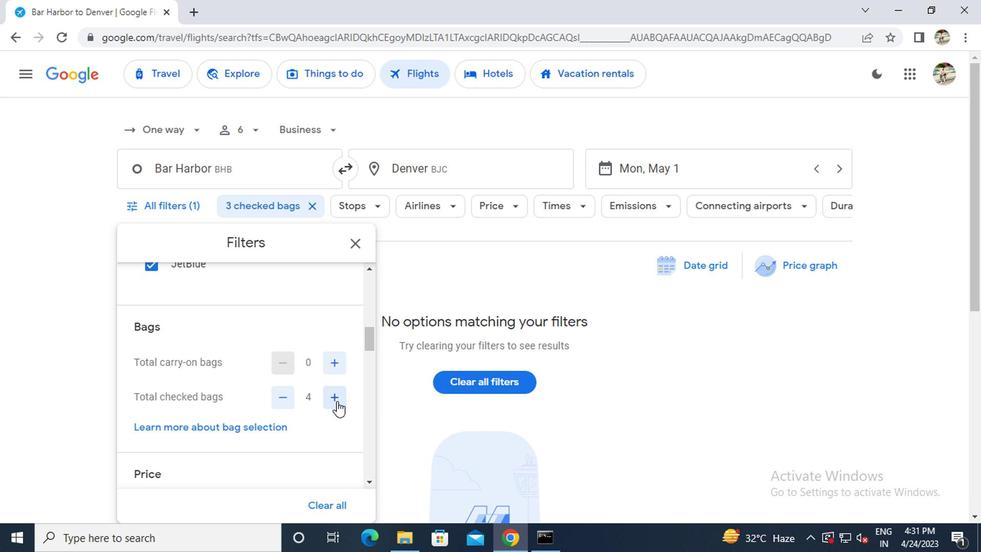 
Action: Mouse scrolled (330, 400) with delta (0, -1)
Screenshot: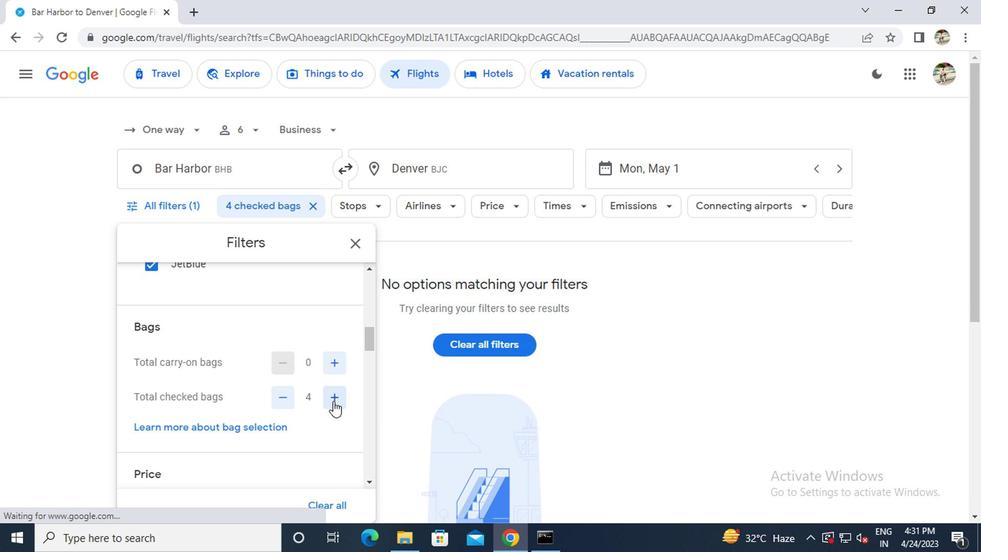 
Action: Mouse moved to (331, 458)
Screenshot: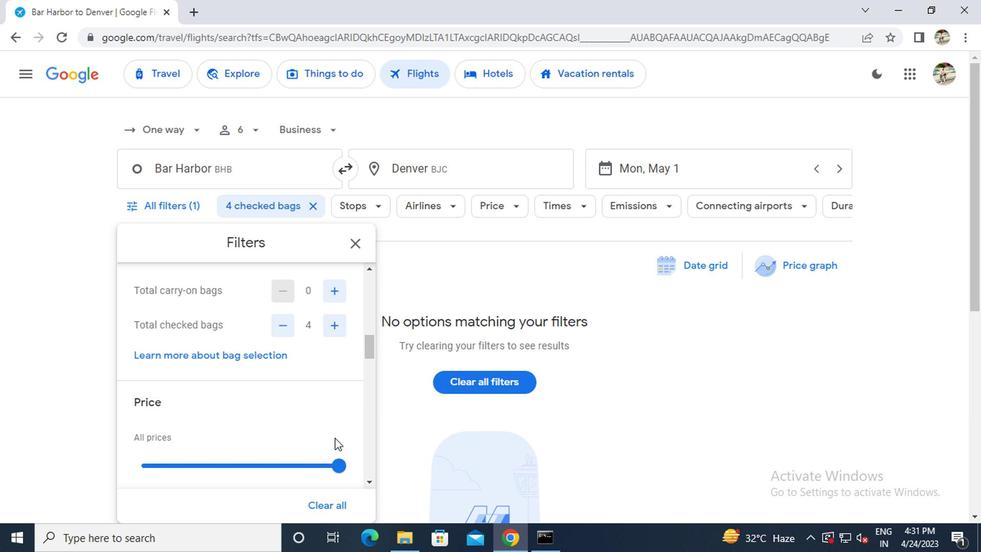 
Action: Mouse pressed left at (331, 458)
Screenshot: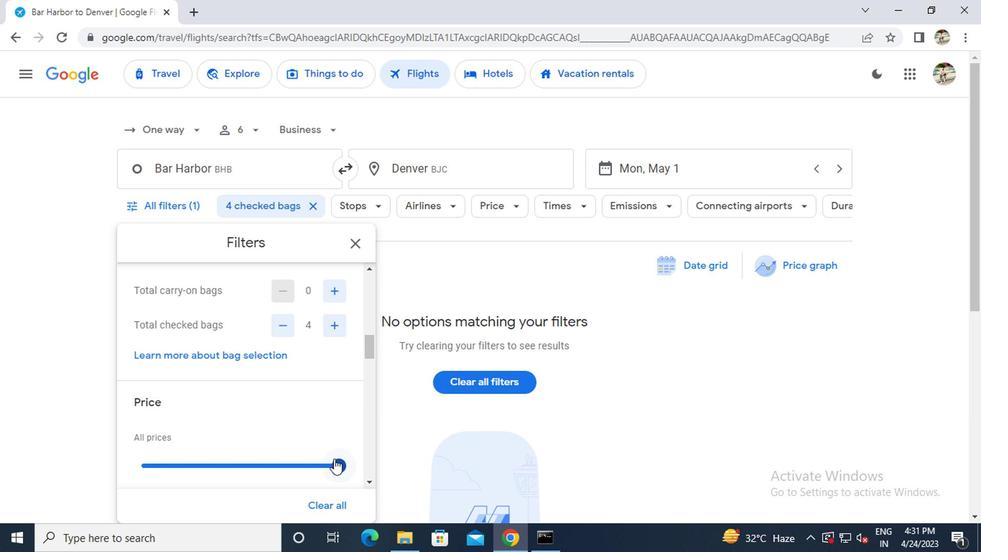 
Action: Mouse moved to (273, 418)
Screenshot: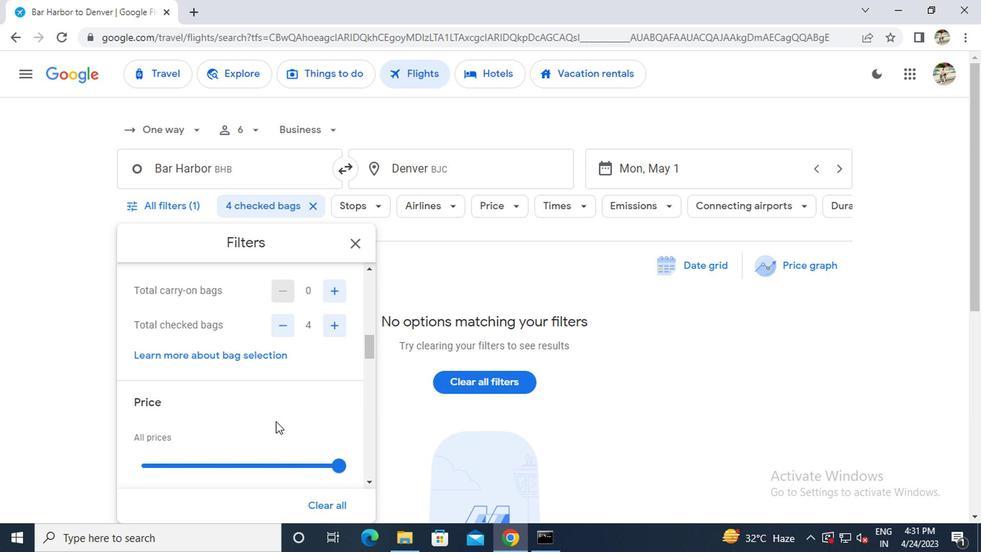 
Action: Mouse scrolled (273, 417) with delta (0, 0)
Screenshot: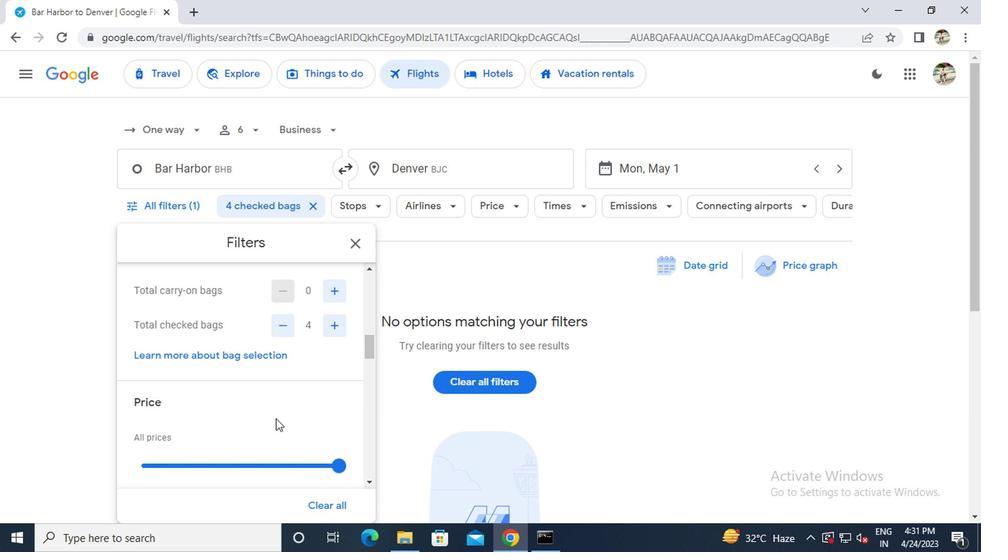 
Action: Mouse scrolled (273, 417) with delta (0, 0)
Screenshot: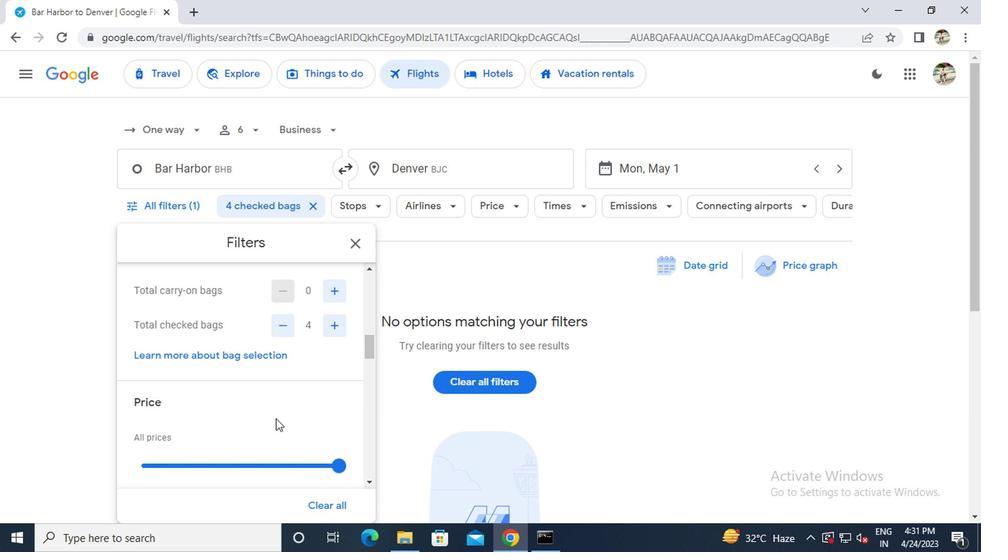 
Action: Mouse moved to (273, 417)
Screenshot: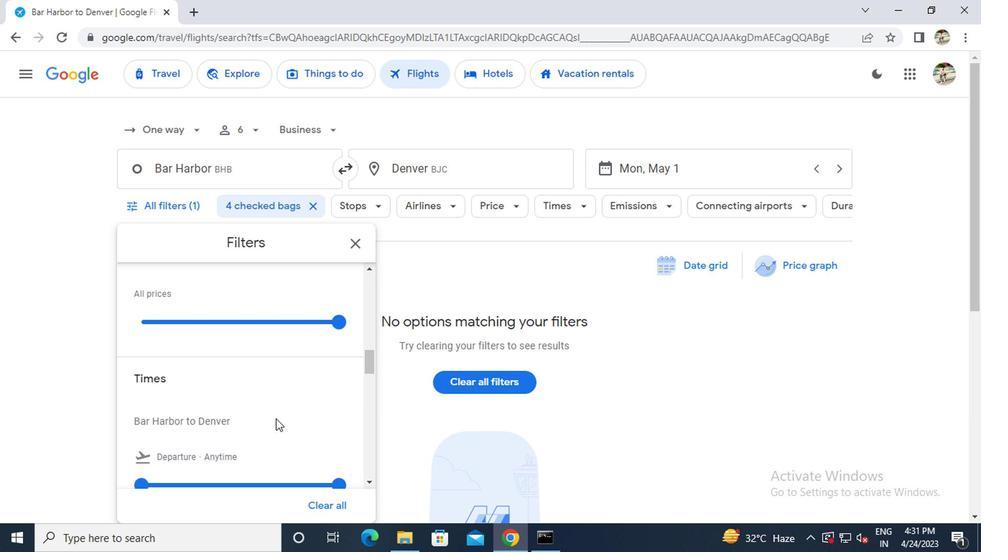 
Action: Mouse scrolled (273, 416) with delta (0, -1)
Screenshot: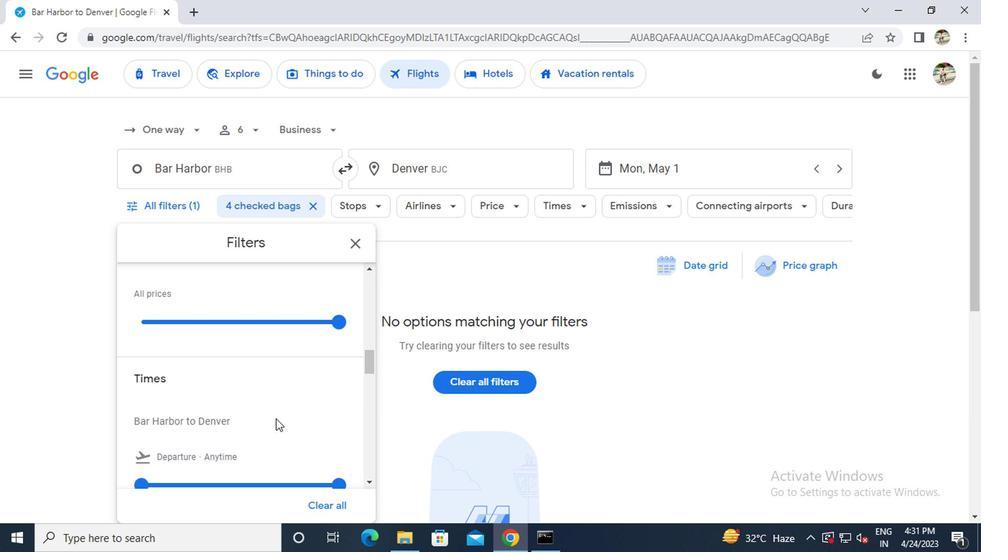 
Action: Mouse moved to (138, 408)
Screenshot: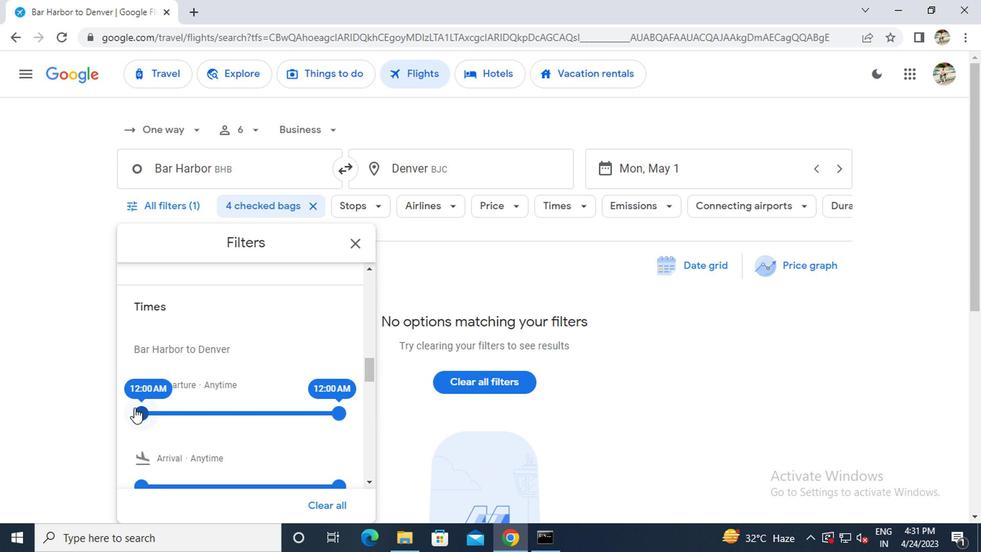 
Action: Mouse pressed left at (138, 408)
Screenshot: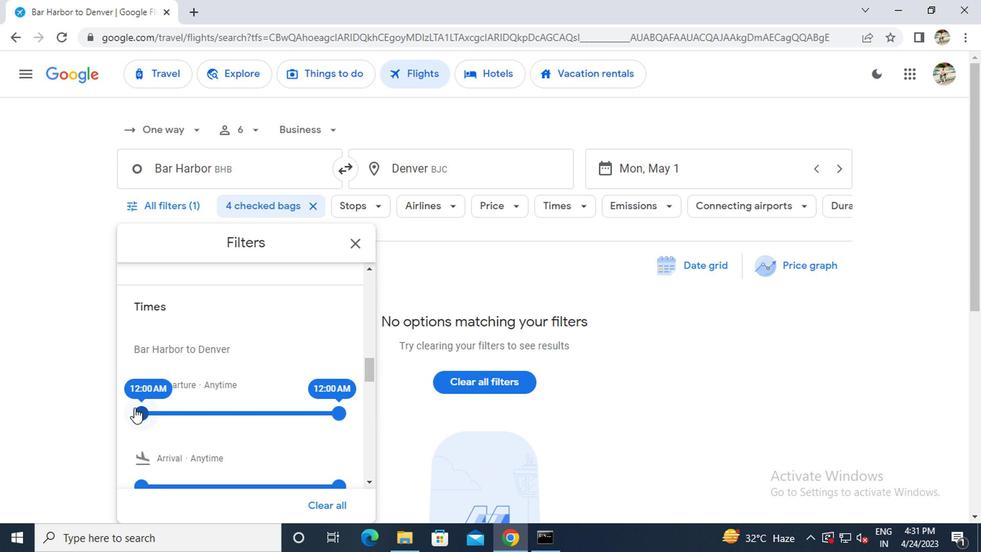 
Action: Mouse moved to (350, 247)
Screenshot: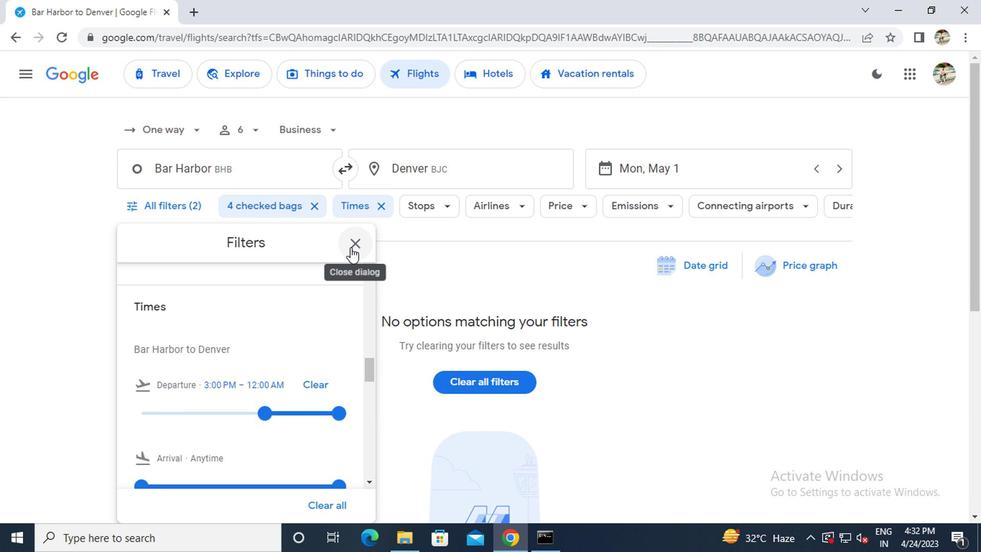 
Action: Mouse pressed left at (350, 247)
Screenshot: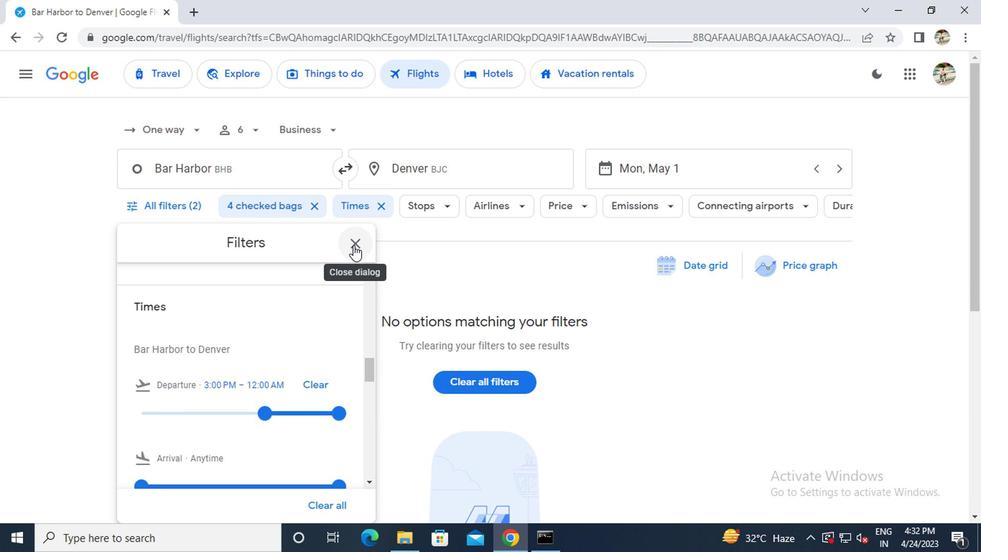 
